 Task: Check the sale-to-list ratio of 3 bathrooms in the last 3 years.
Action: Mouse moved to (742, 214)
Screenshot: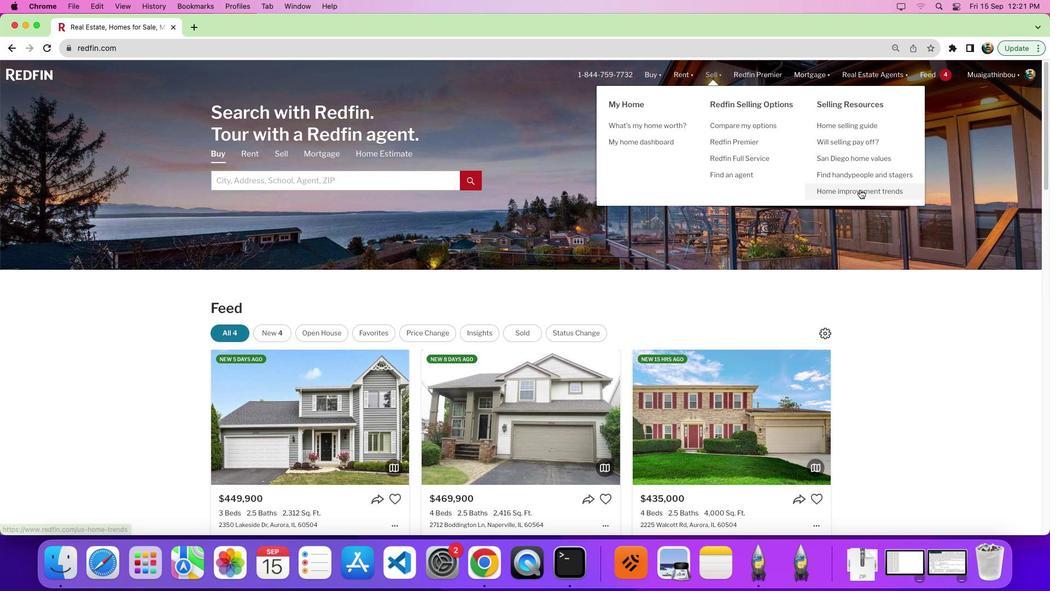 
Action: Mouse pressed left at (742, 214)
Screenshot: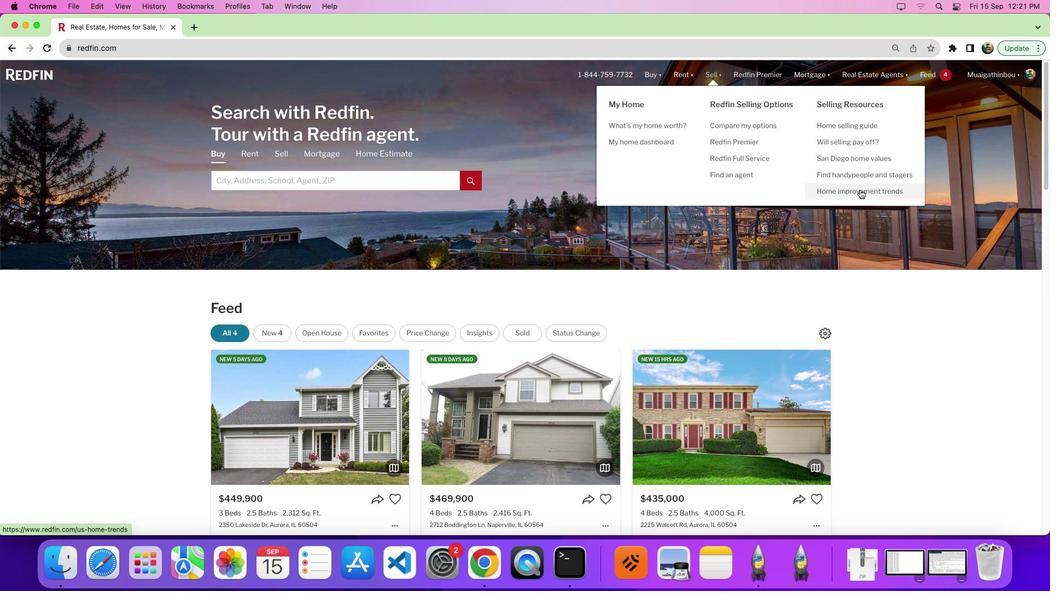 
Action: Mouse moved to (328, 231)
Screenshot: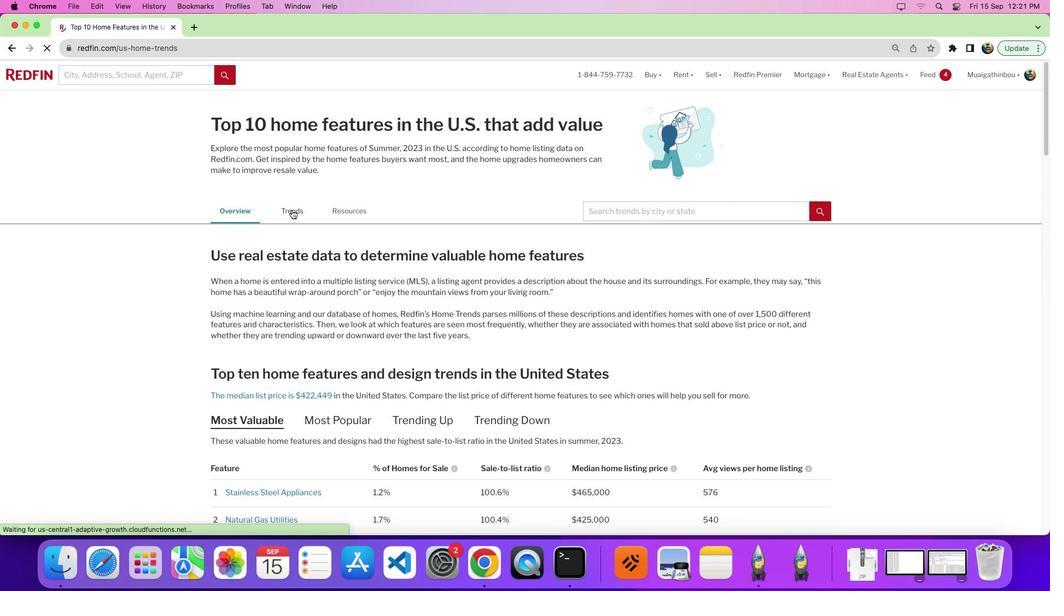 
Action: Mouse pressed left at (328, 231)
Screenshot: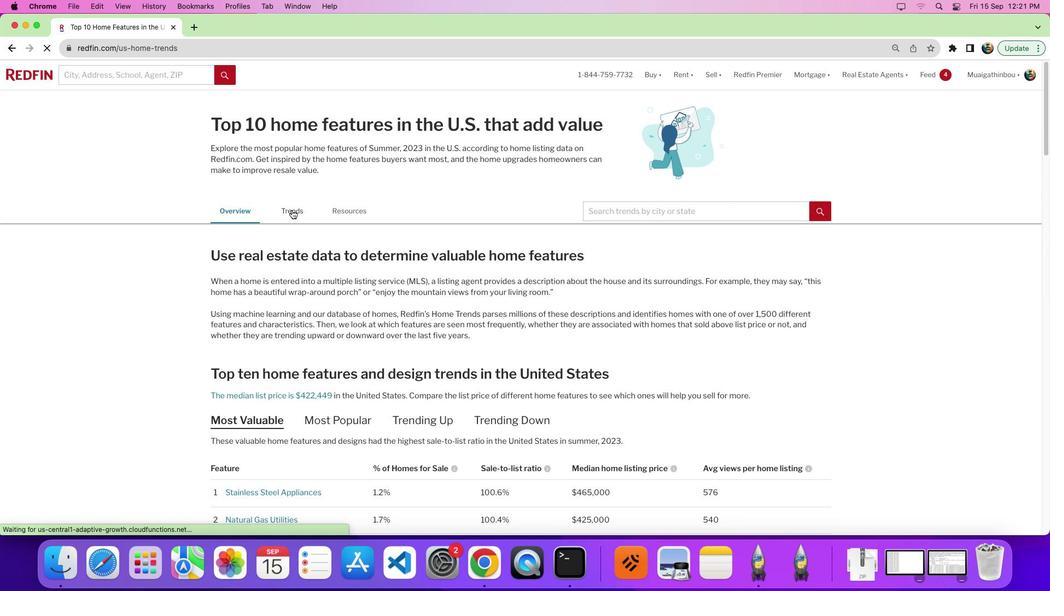 
Action: Mouse pressed left at (328, 231)
Screenshot: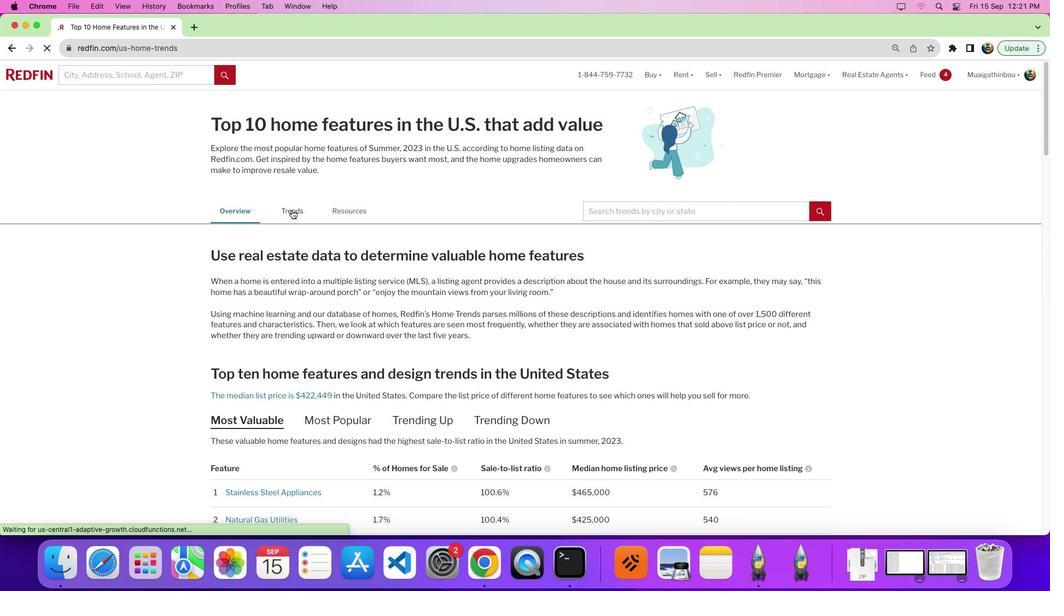 
Action: Mouse moved to (461, 281)
Screenshot: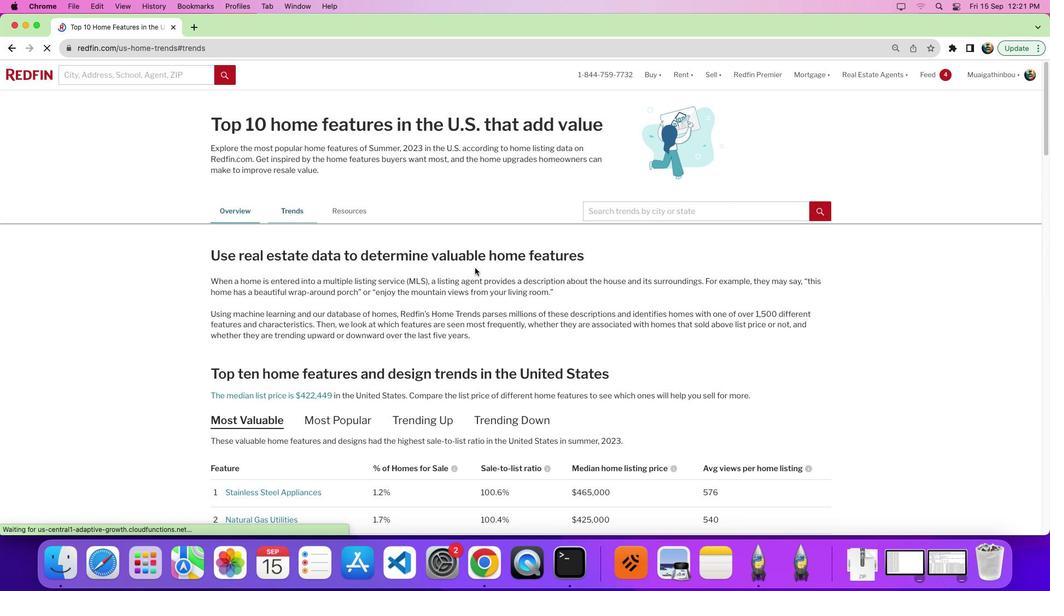 
Action: Mouse scrolled (461, 281) with delta (116, 48)
Screenshot: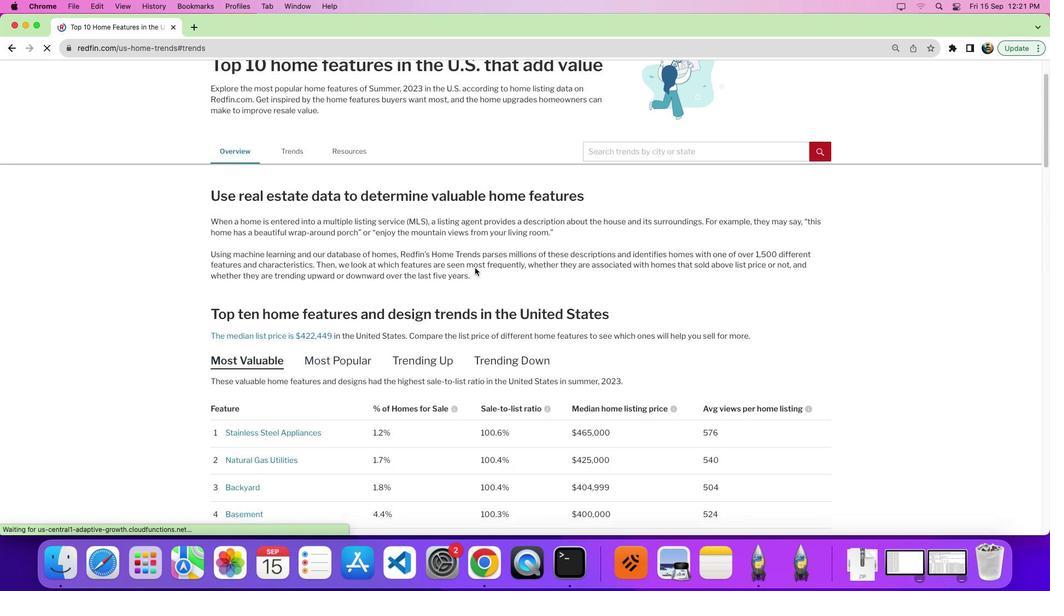 
Action: Mouse scrolled (461, 281) with delta (116, 48)
Screenshot: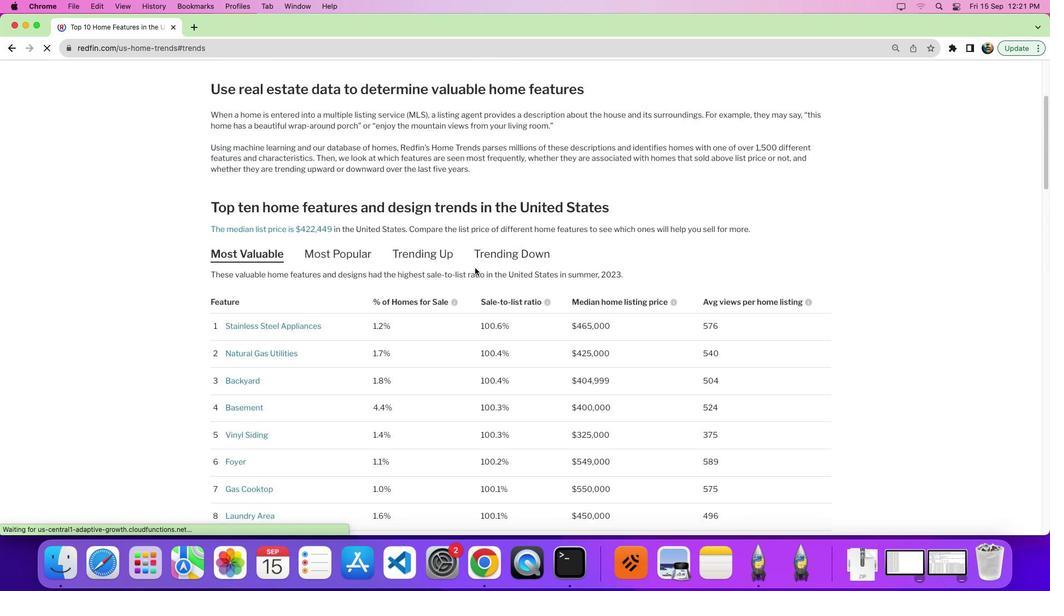 
Action: Mouse scrolled (461, 281) with delta (116, 45)
Screenshot: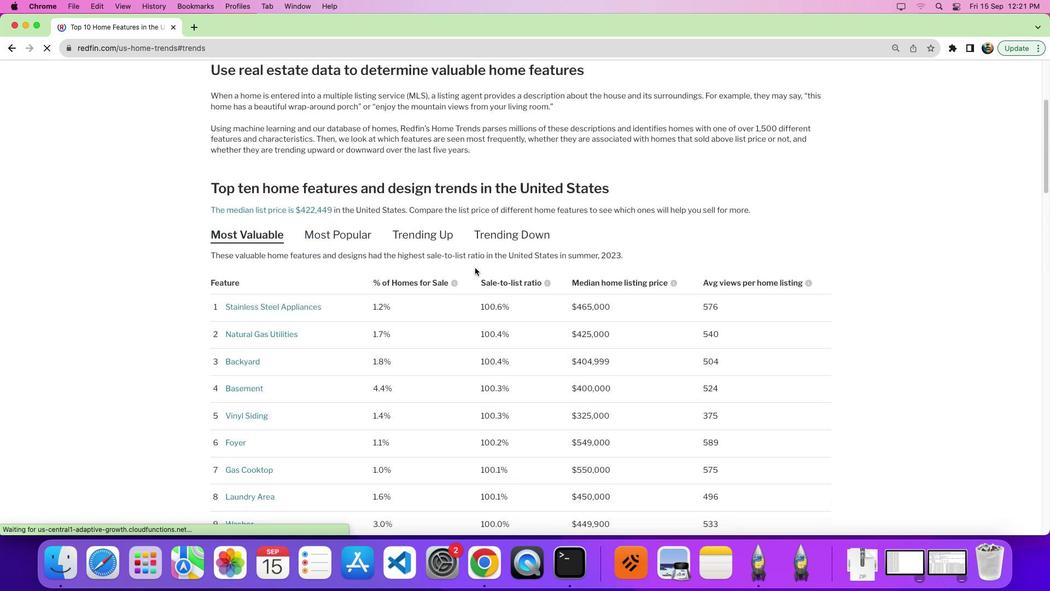 
Action: Mouse scrolled (461, 281) with delta (116, 48)
Screenshot: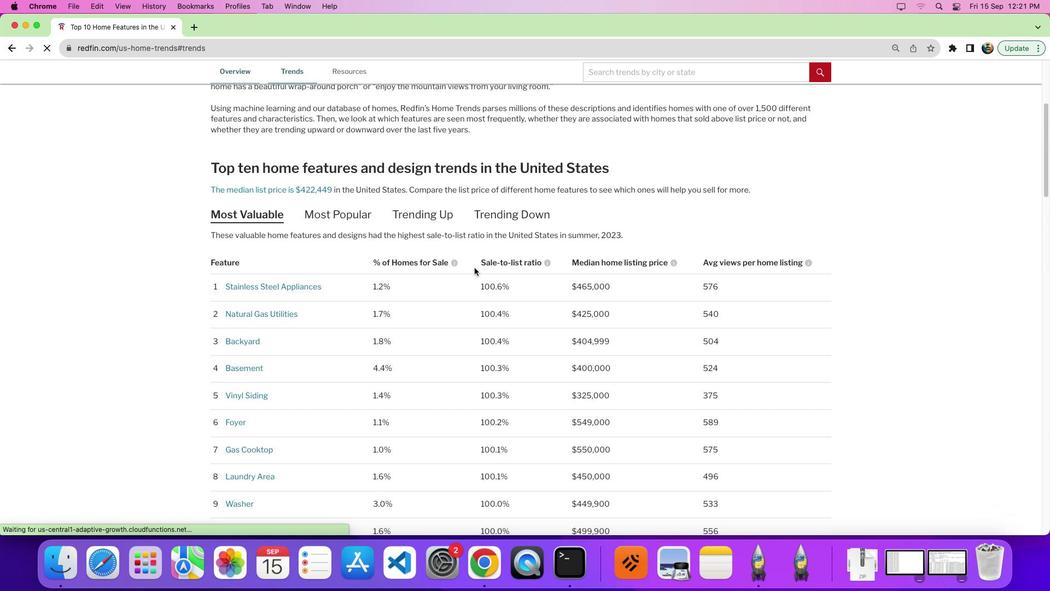 
Action: Mouse scrolled (461, 281) with delta (116, 48)
Screenshot: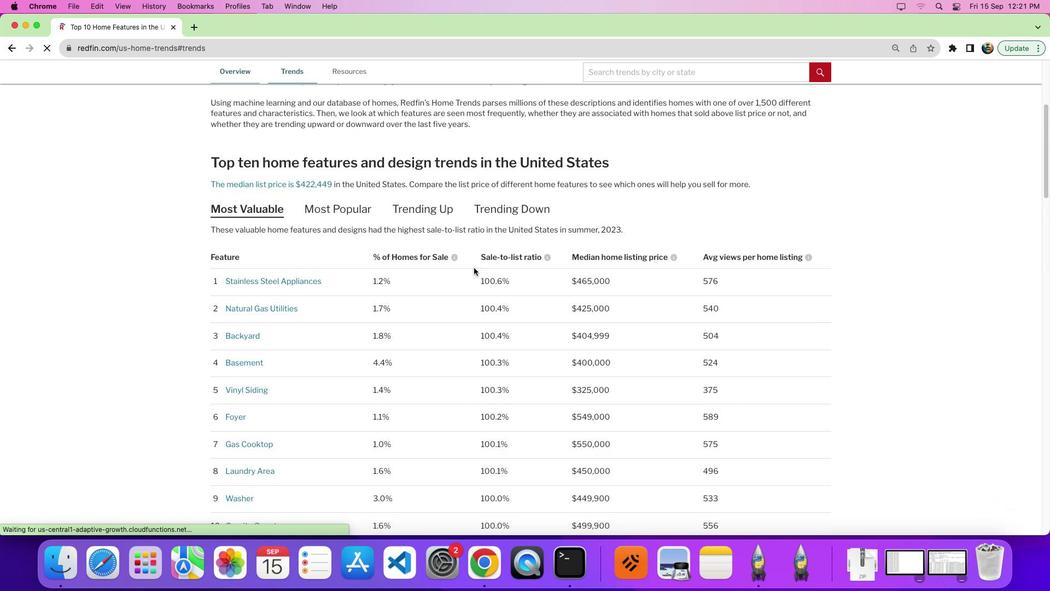 
Action: Mouse moved to (397, 274)
Screenshot: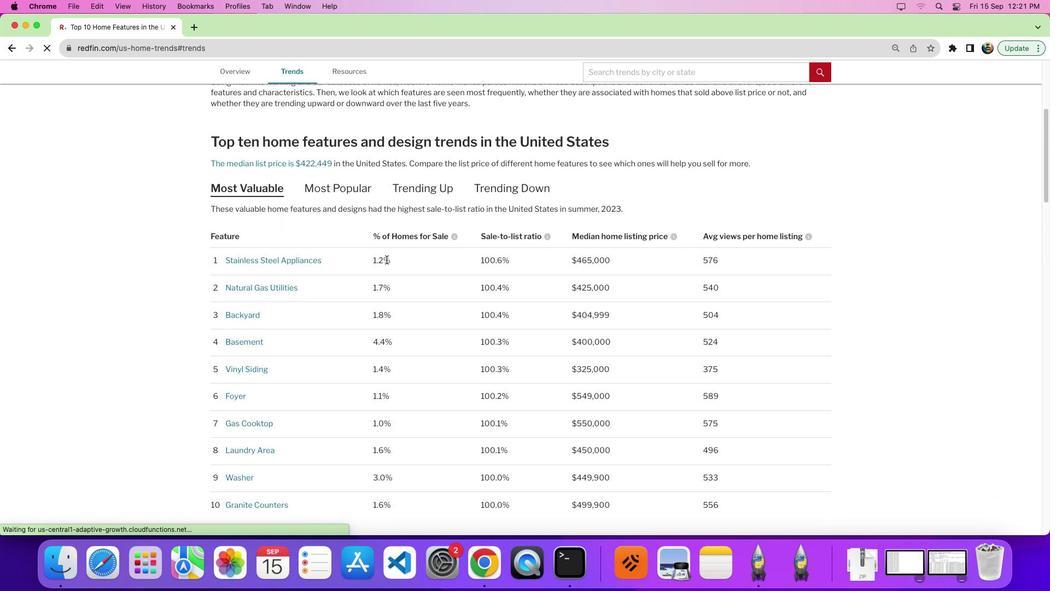 
Action: Mouse scrolled (397, 274) with delta (116, 48)
Screenshot: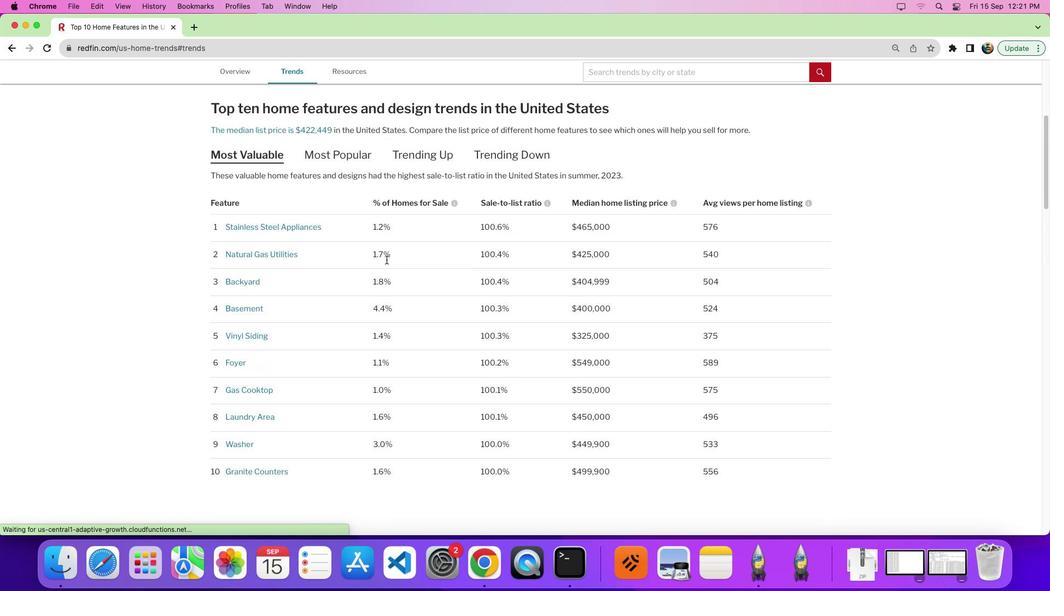 
Action: Mouse scrolled (397, 274) with delta (116, 48)
Screenshot: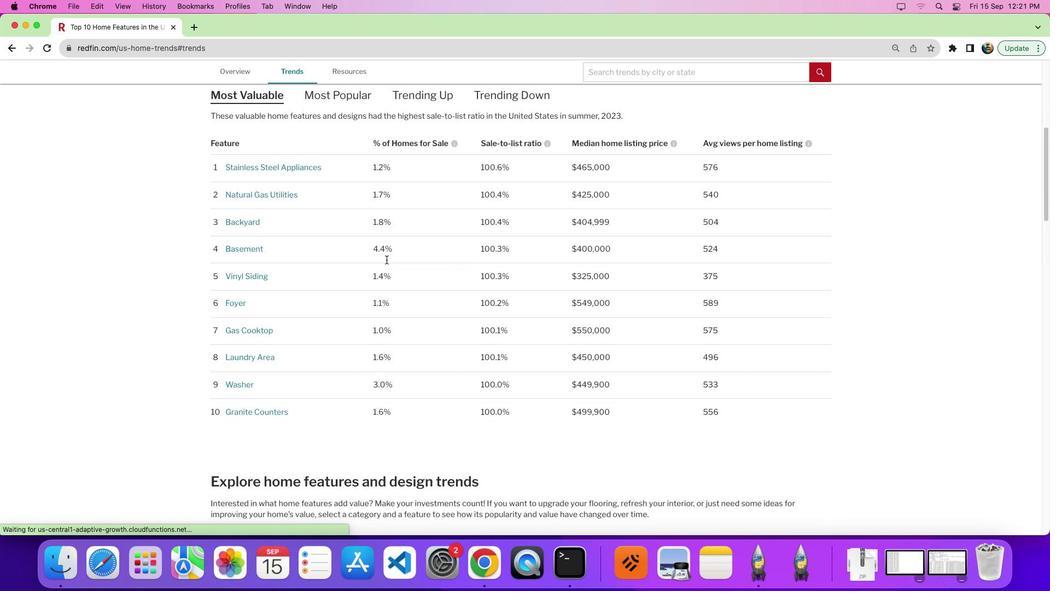 
Action: Mouse scrolled (397, 274) with delta (116, 46)
Screenshot: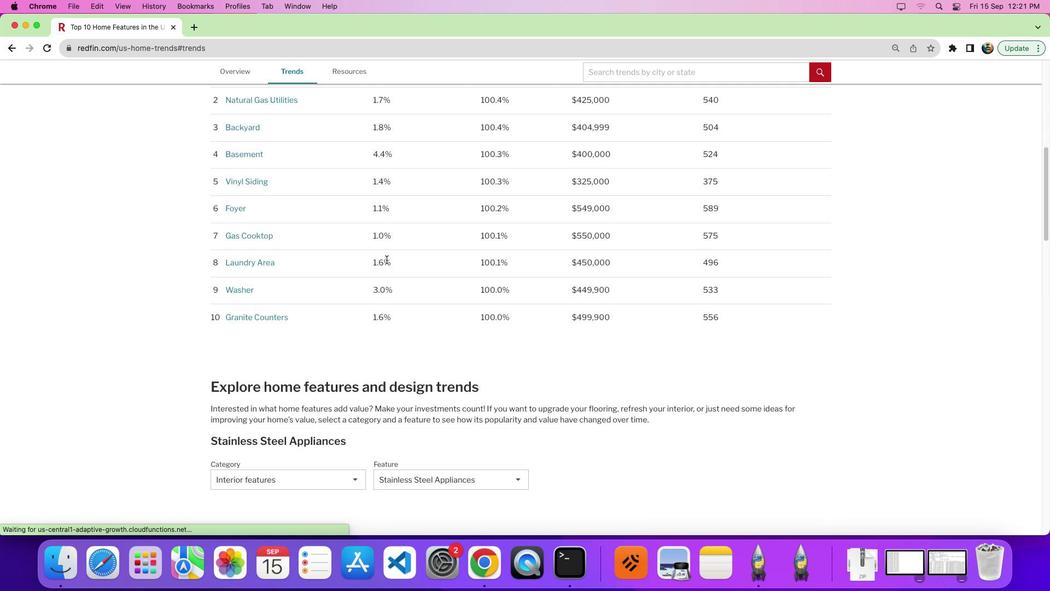 
Action: Mouse moved to (389, 299)
Screenshot: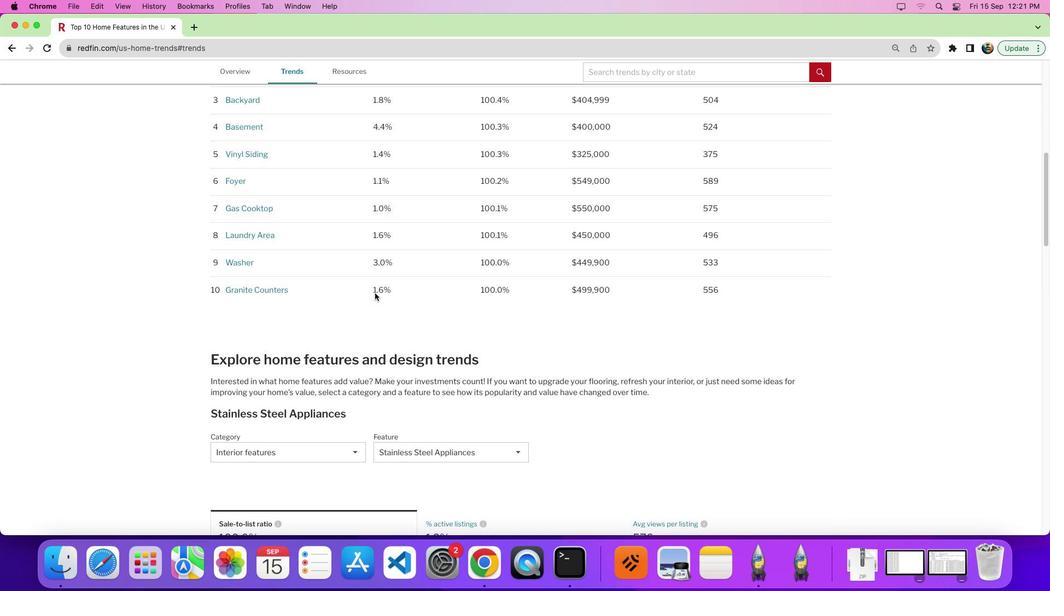 
Action: Mouse scrolled (389, 299) with delta (116, 48)
Screenshot: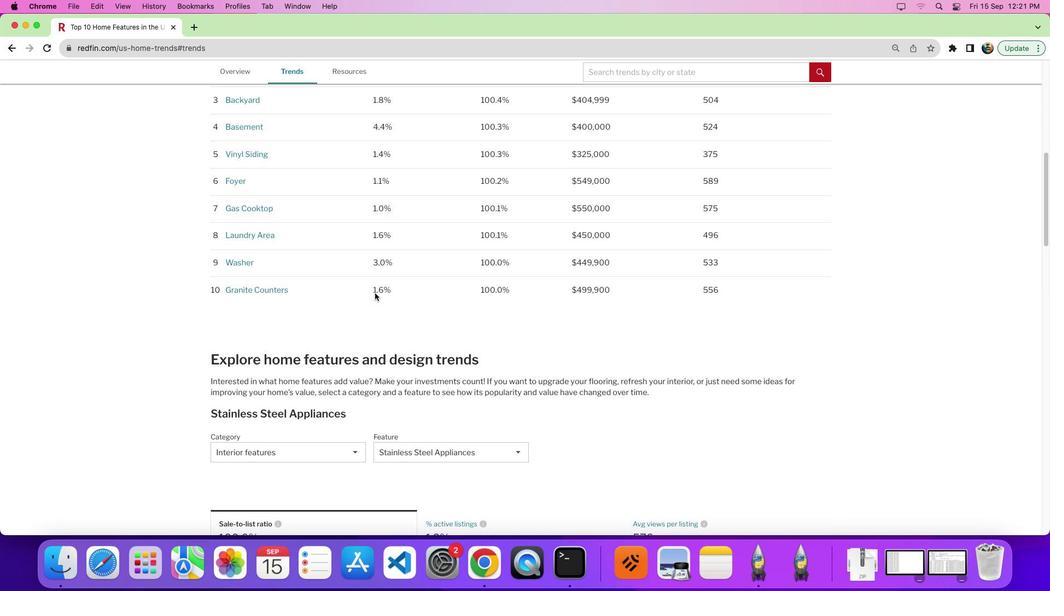 
Action: Mouse moved to (389, 303)
Screenshot: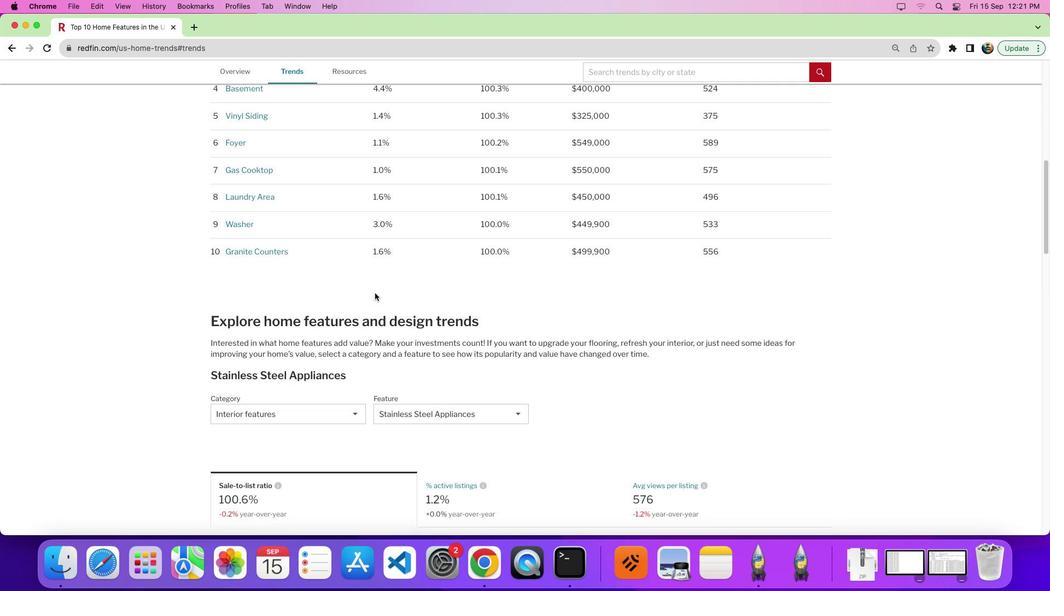 
Action: Mouse scrolled (389, 303) with delta (116, 48)
Screenshot: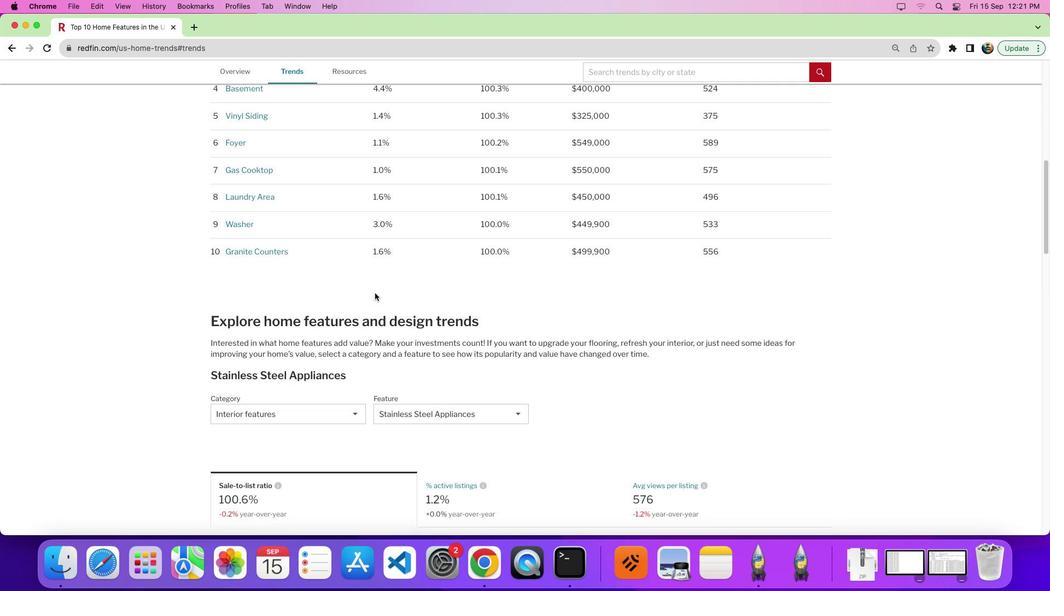 
Action: Mouse scrolled (389, 303) with delta (116, 47)
Screenshot: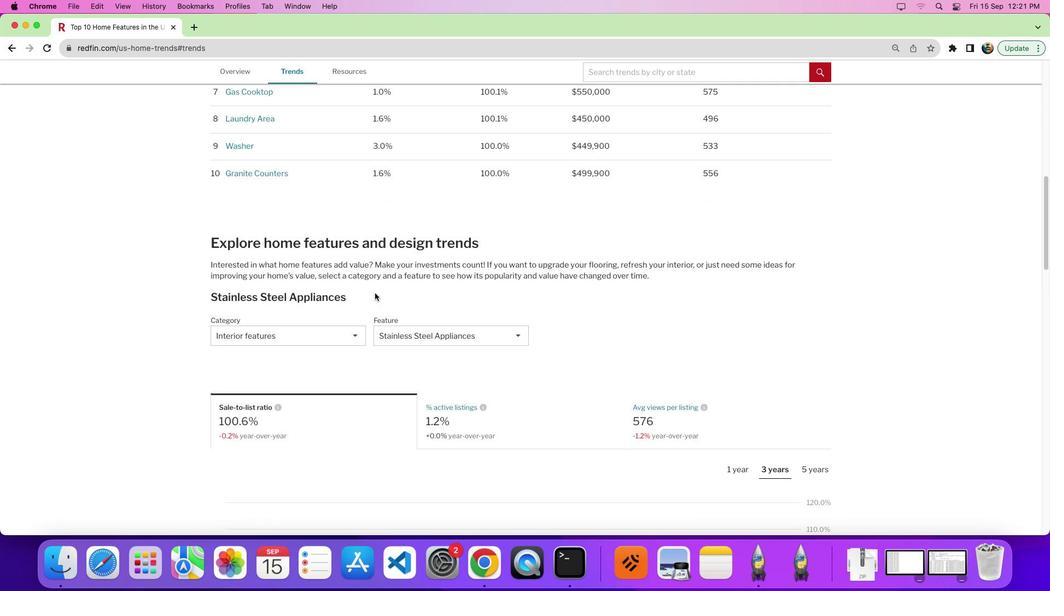 
Action: Mouse moved to (358, 326)
Screenshot: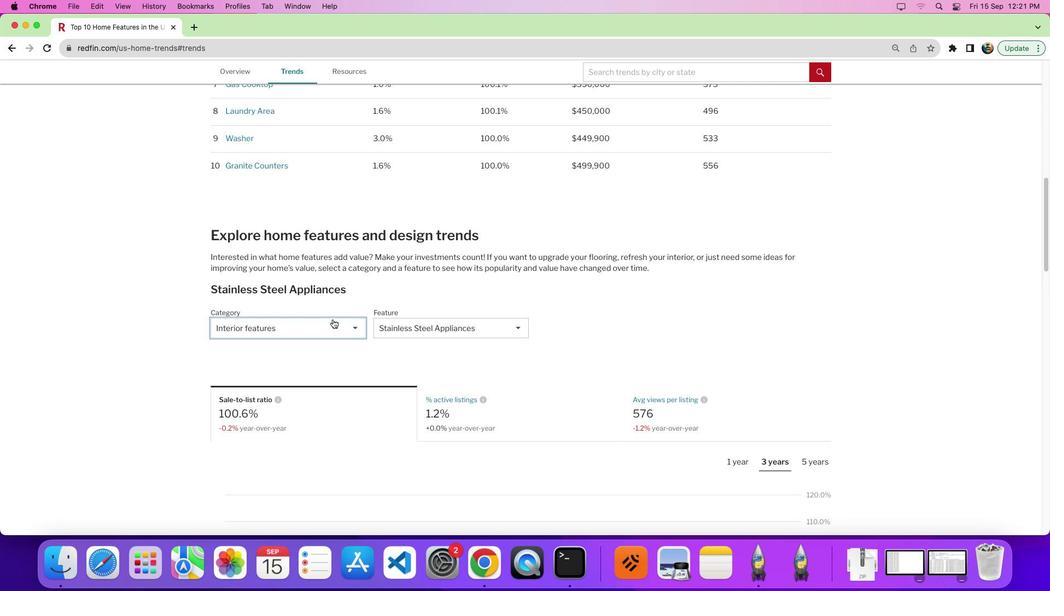 
Action: Mouse pressed left at (358, 326)
Screenshot: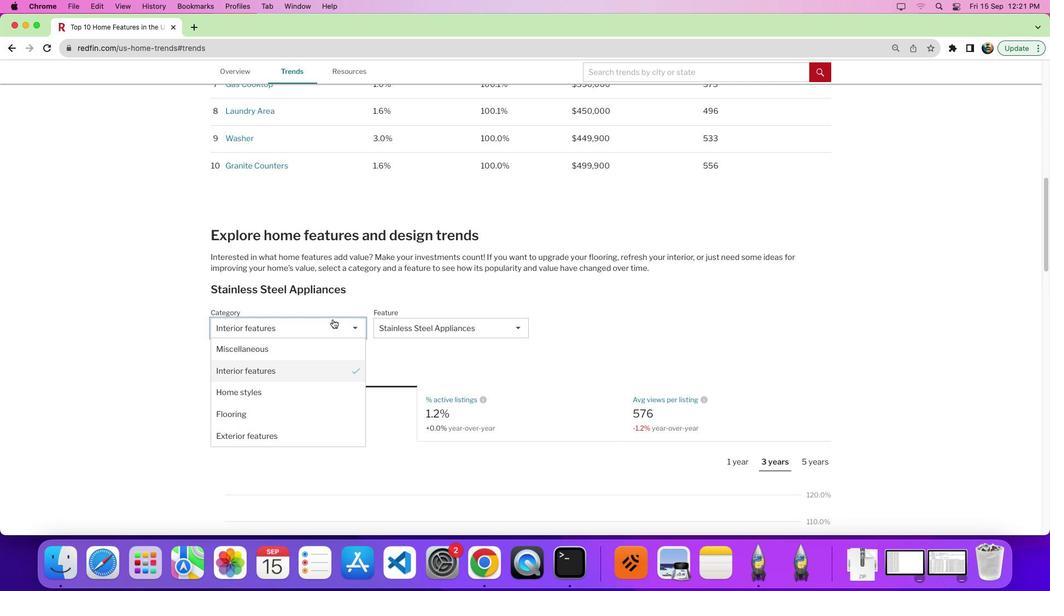 
Action: Mouse moved to (349, 368)
Screenshot: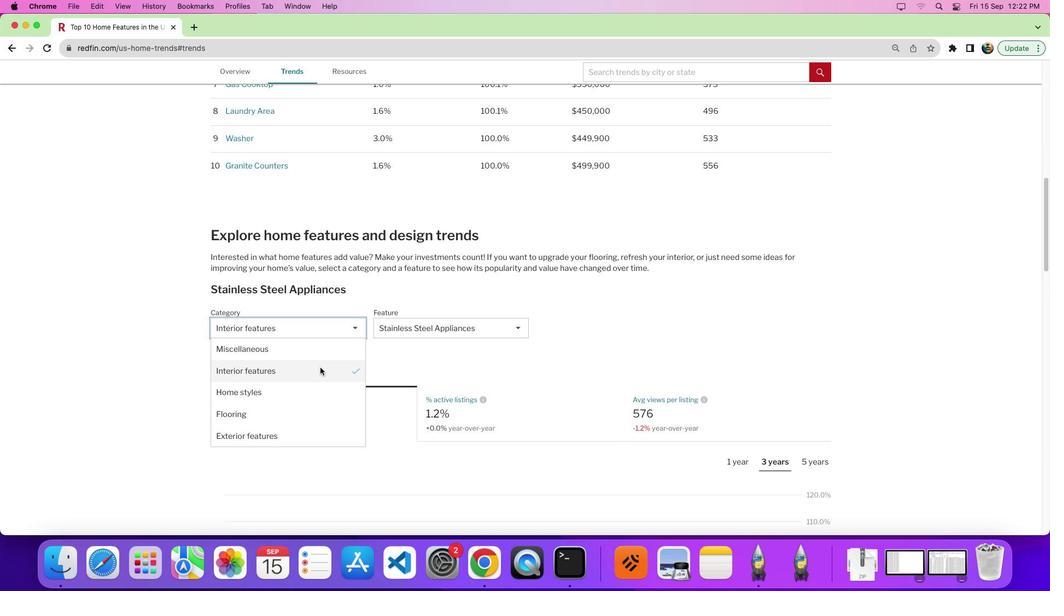 
Action: Mouse pressed left at (349, 368)
Screenshot: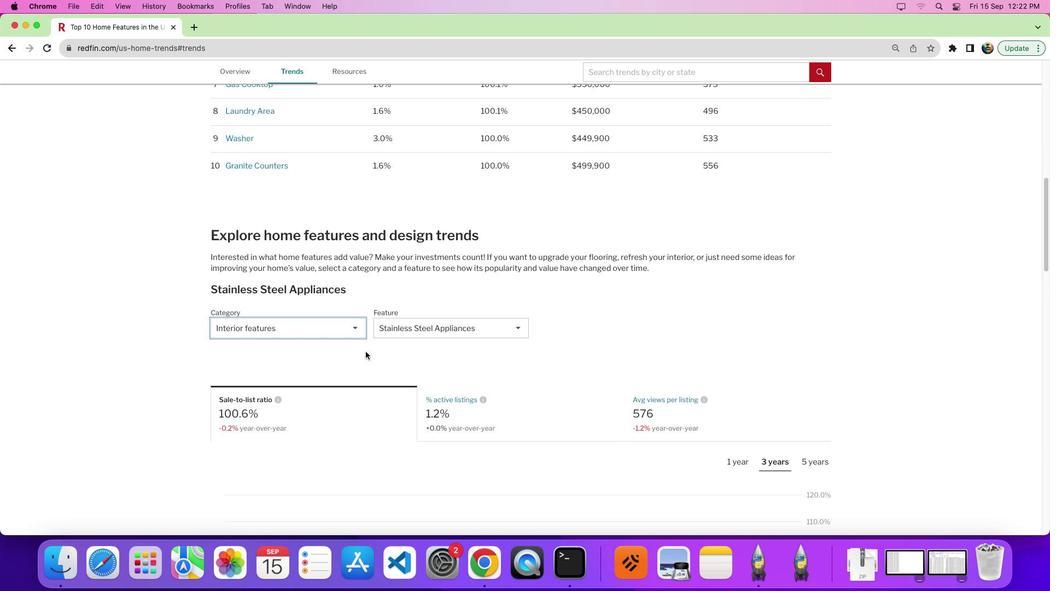 
Action: Mouse moved to (435, 326)
Screenshot: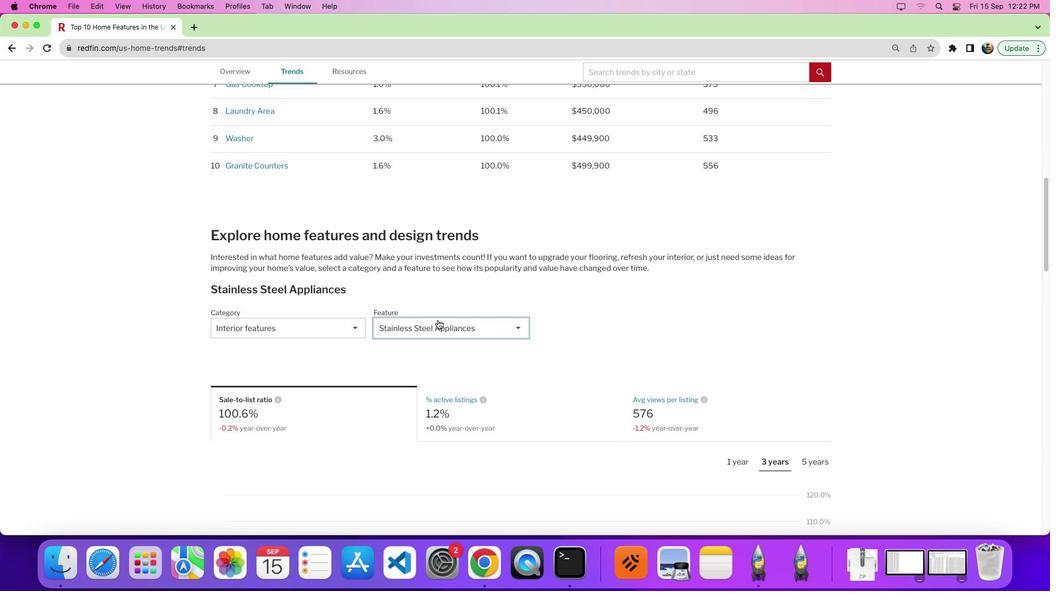 
Action: Mouse pressed left at (435, 326)
Screenshot: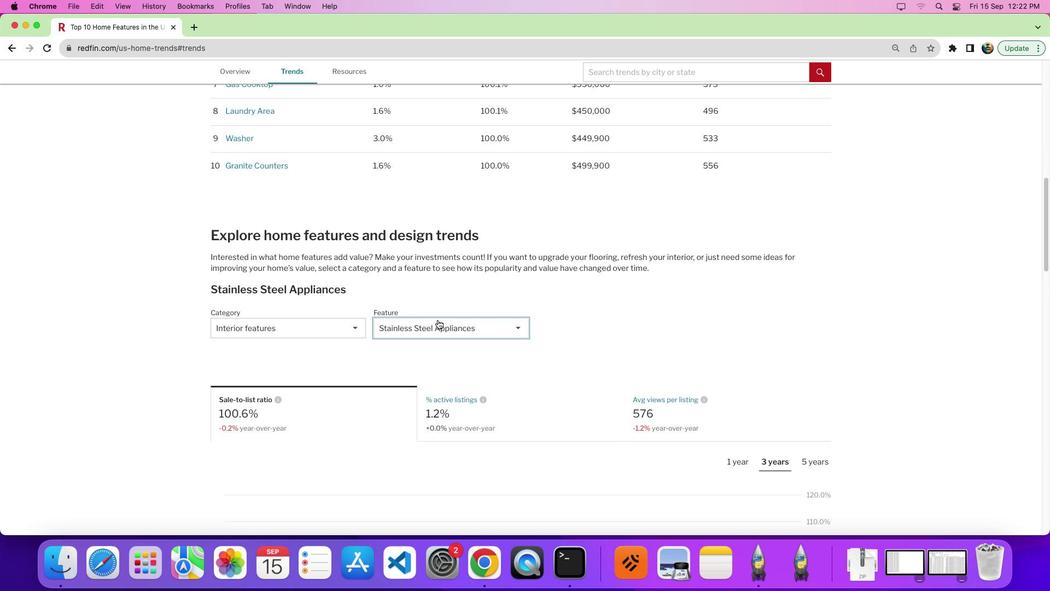 
Action: Mouse moved to (437, 377)
Screenshot: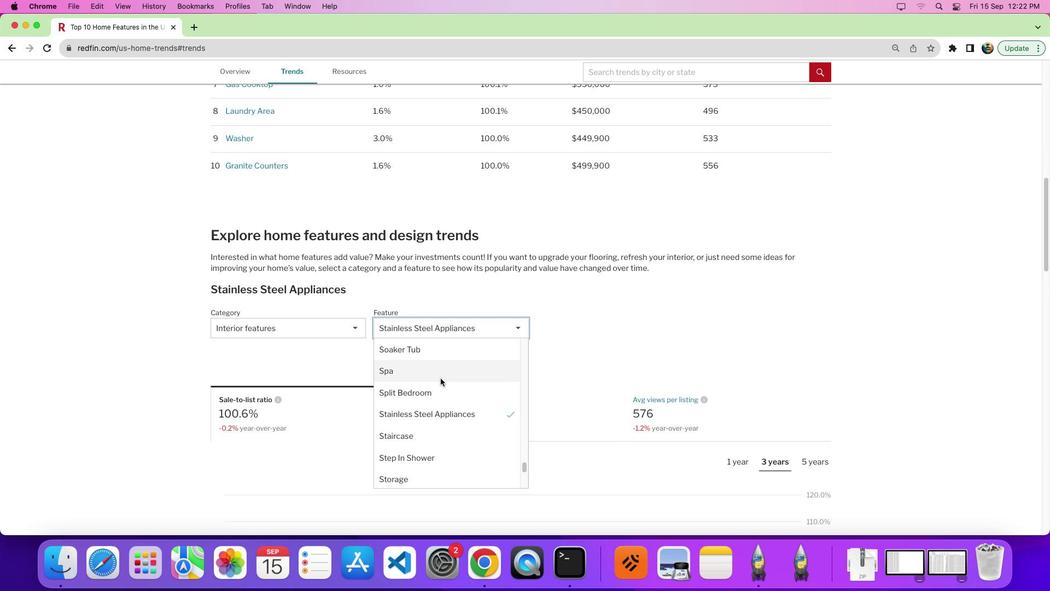 
Action: Mouse scrolled (437, 377) with delta (116, 49)
Screenshot: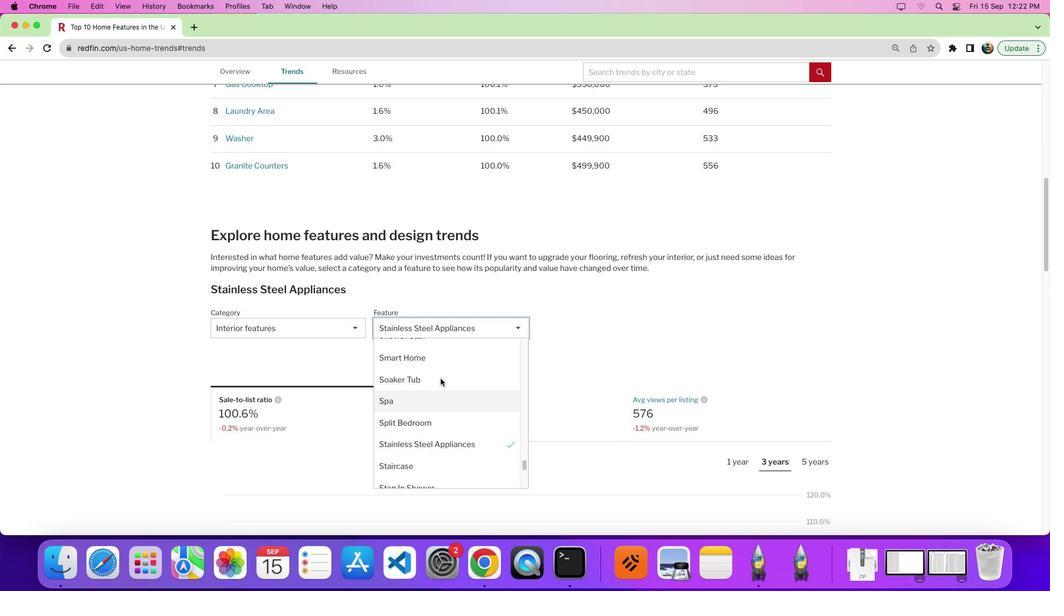 
Action: Mouse scrolled (437, 377) with delta (116, 49)
Screenshot: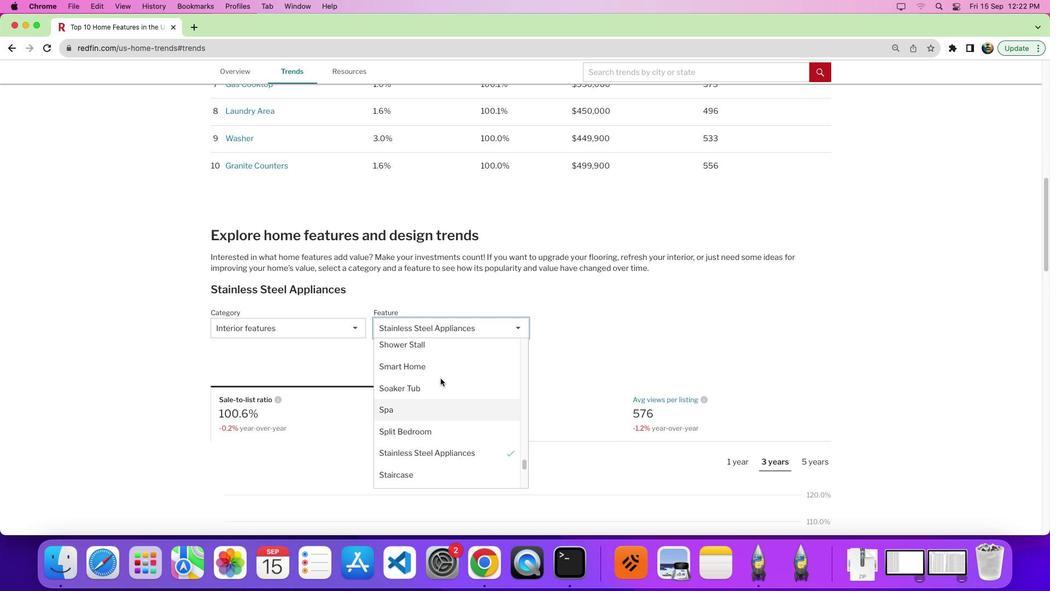 
Action: Mouse scrolled (437, 377) with delta (116, 48)
Screenshot: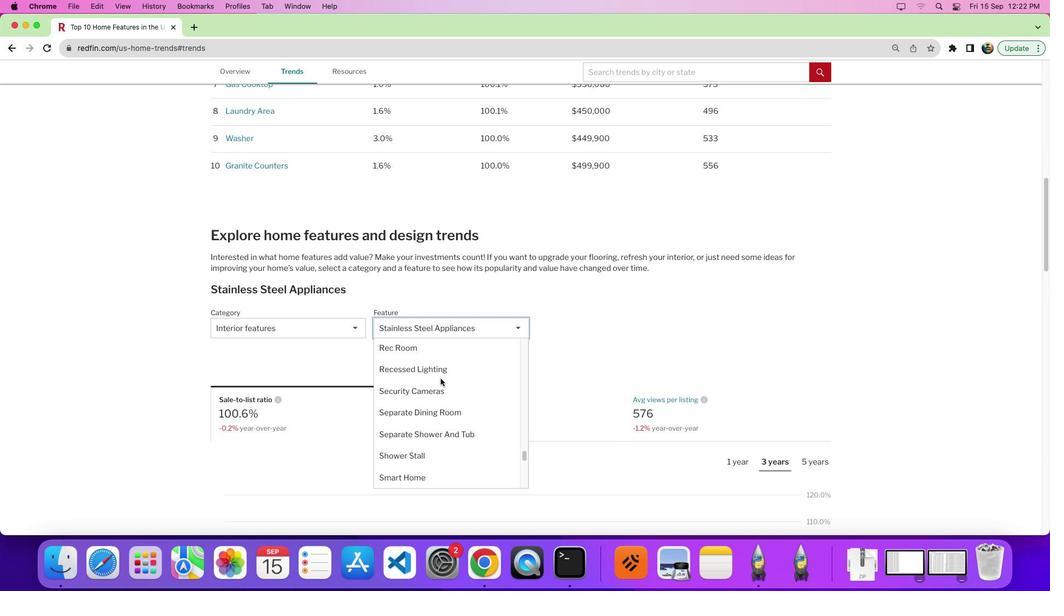 
Action: Mouse scrolled (437, 377) with delta (116, 50)
Screenshot: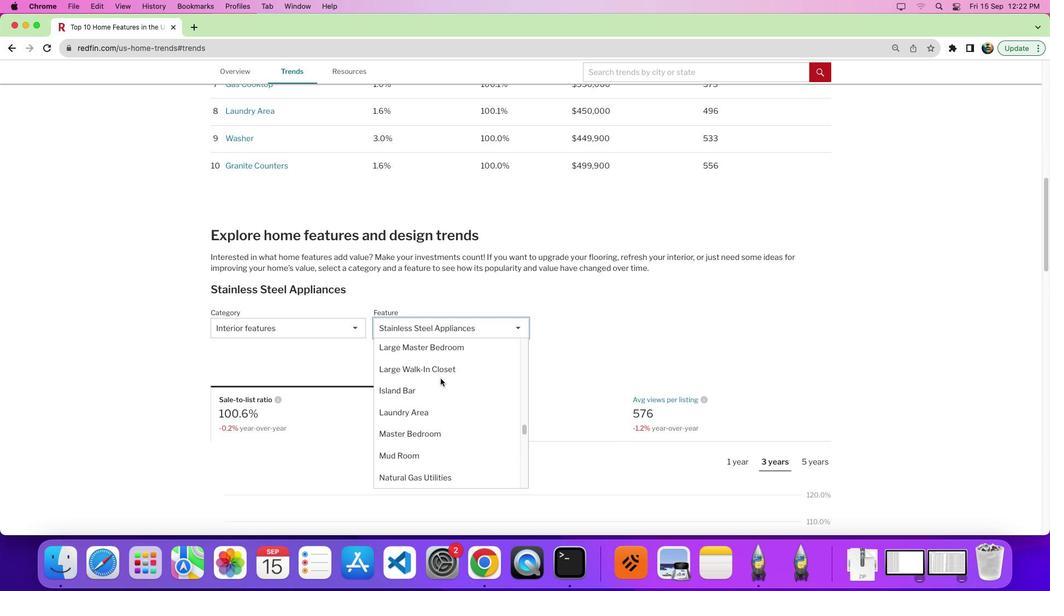 
Action: Mouse scrolled (437, 377) with delta (116, 51)
Screenshot: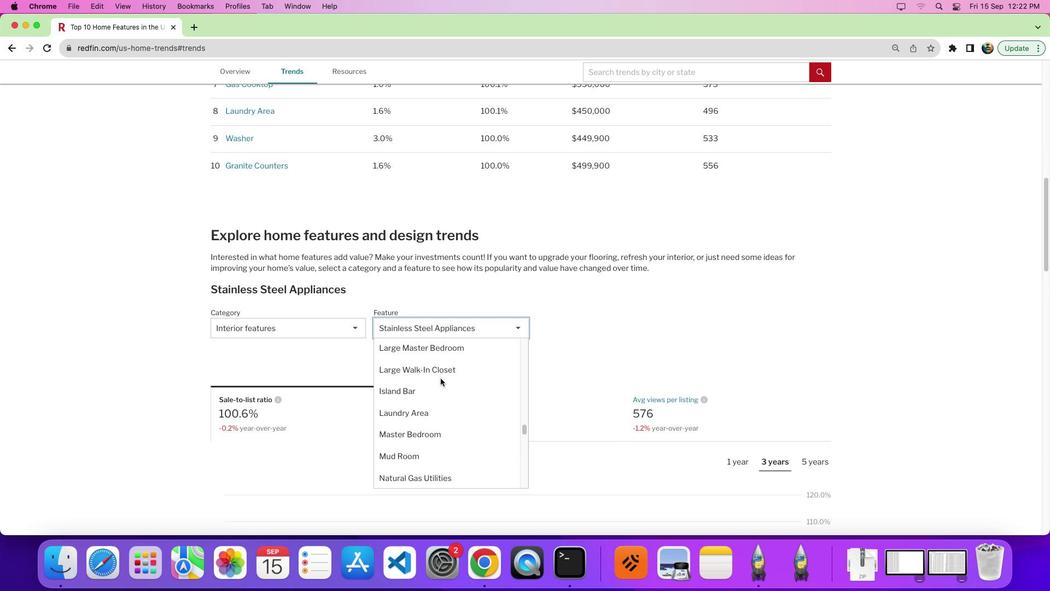 
Action: Mouse scrolled (437, 377) with delta (116, 55)
Screenshot: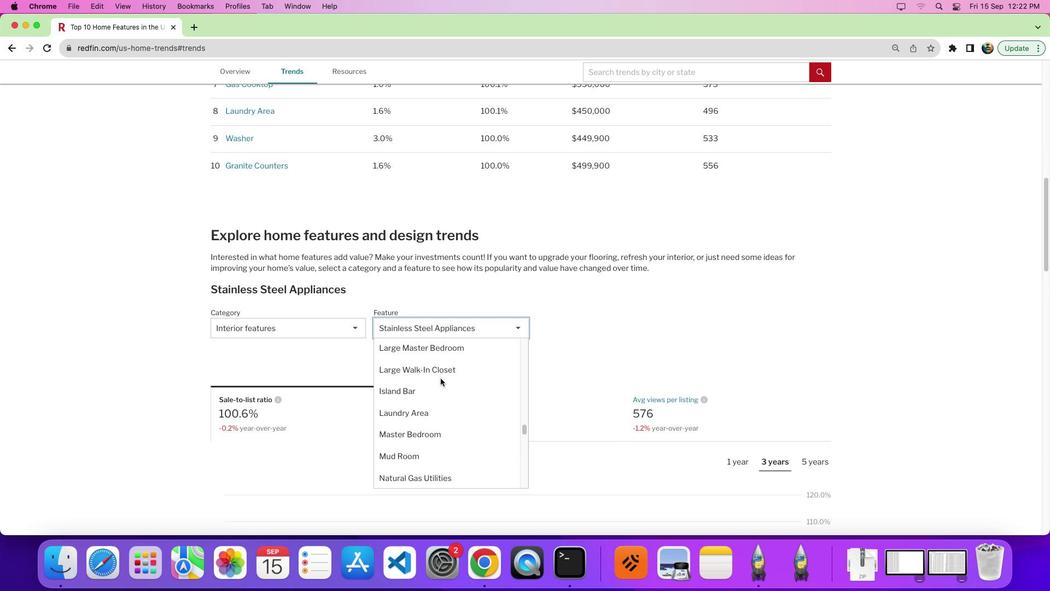 
Action: Mouse moved to (437, 377)
Screenshot: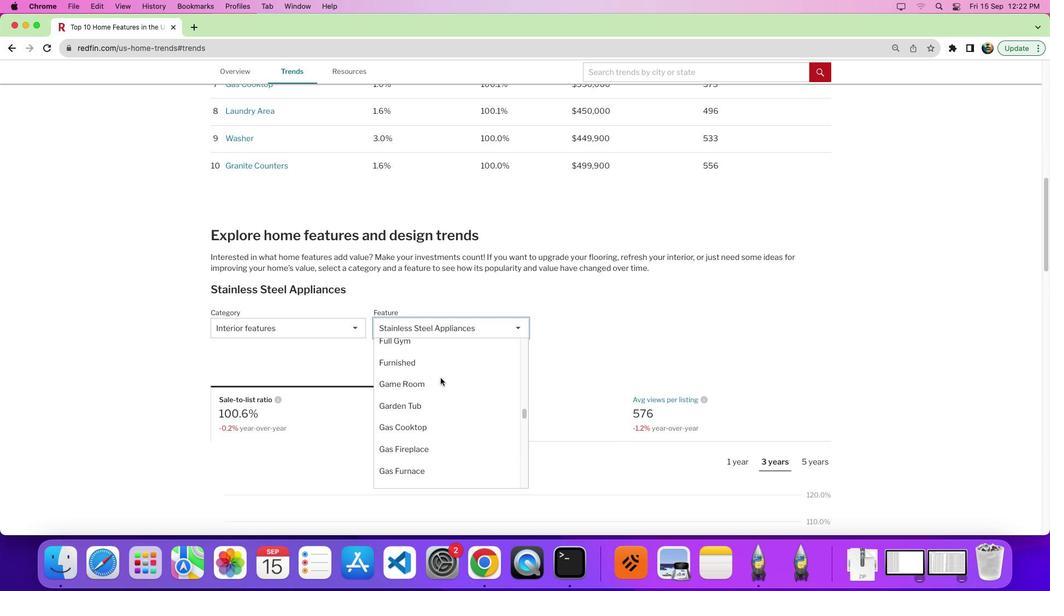 
Action: Mouse scrolled (437, 377) with delta (116, 49)
Screenshot: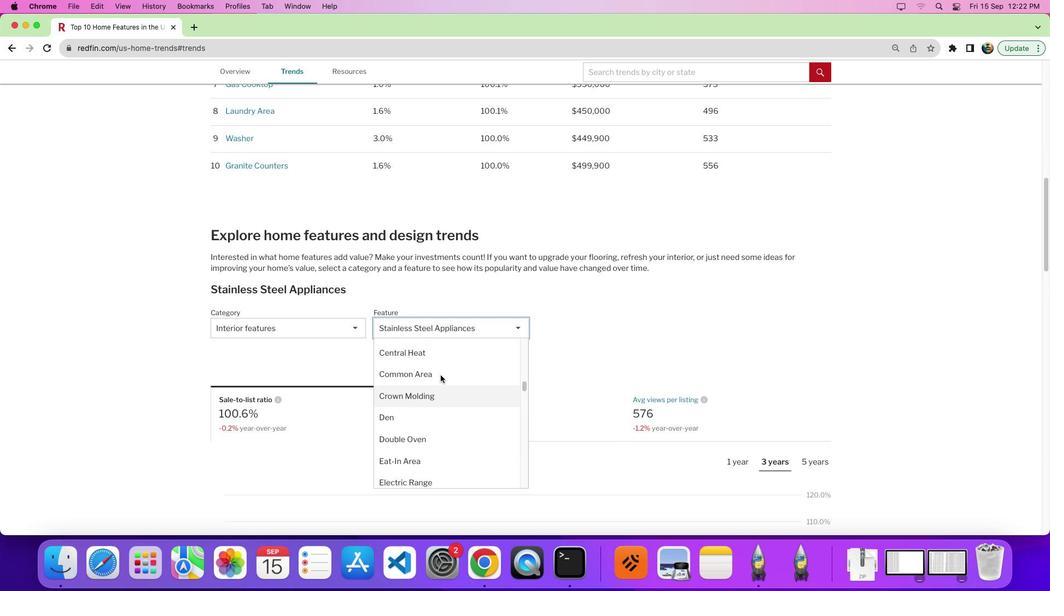 
Action: Mouse scrolled (437, 377) with delta (116, 50)
Screenshot: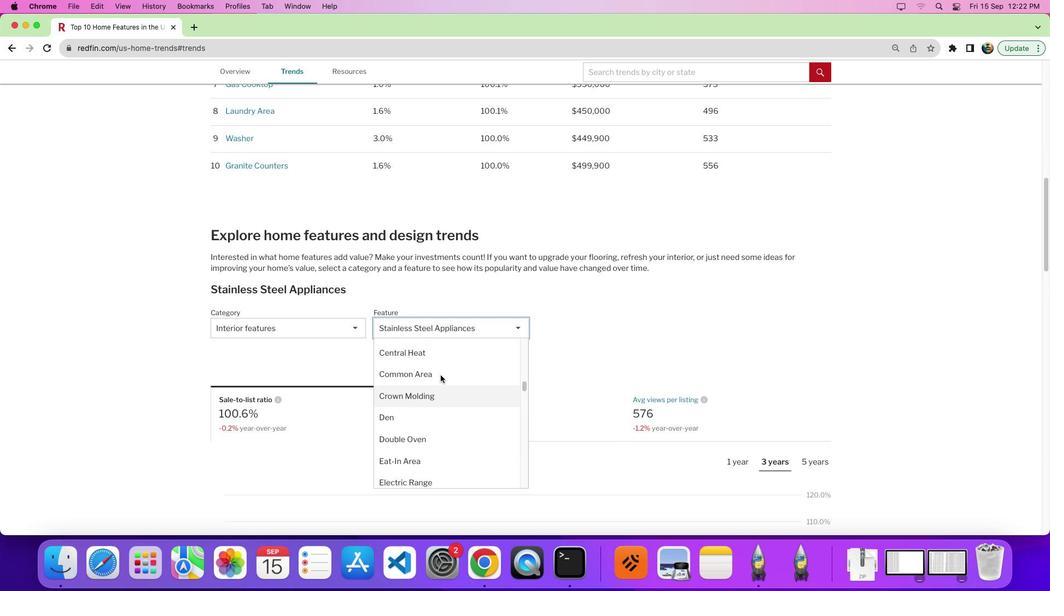 
Action: Mouse scrolled (437, 377) with delta (116, 53)
Screenshot: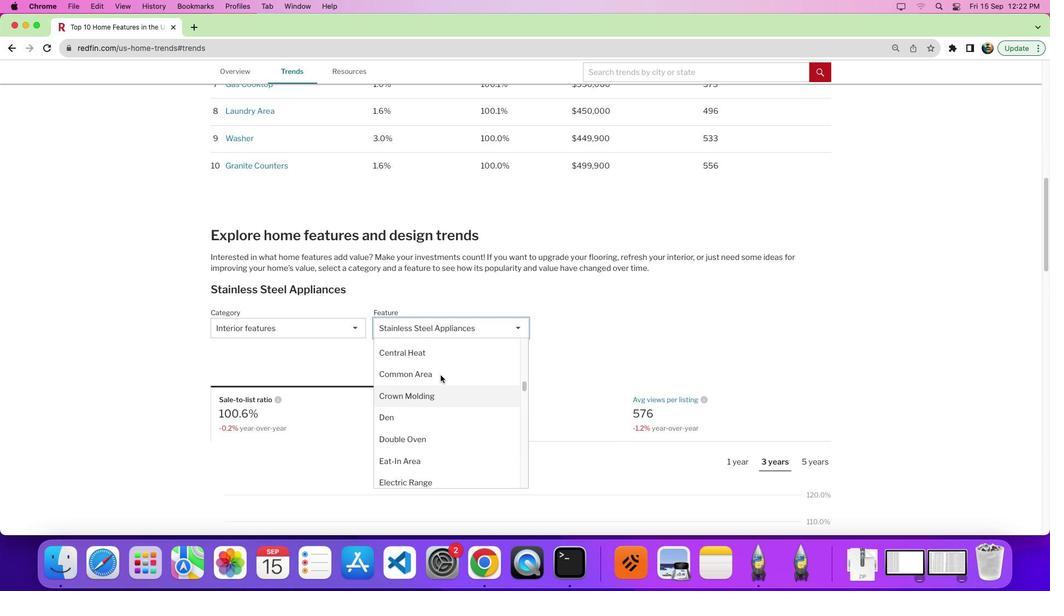 
Action: Mouse scrolled (437, 377) with delta (116, 55)
Screenshot: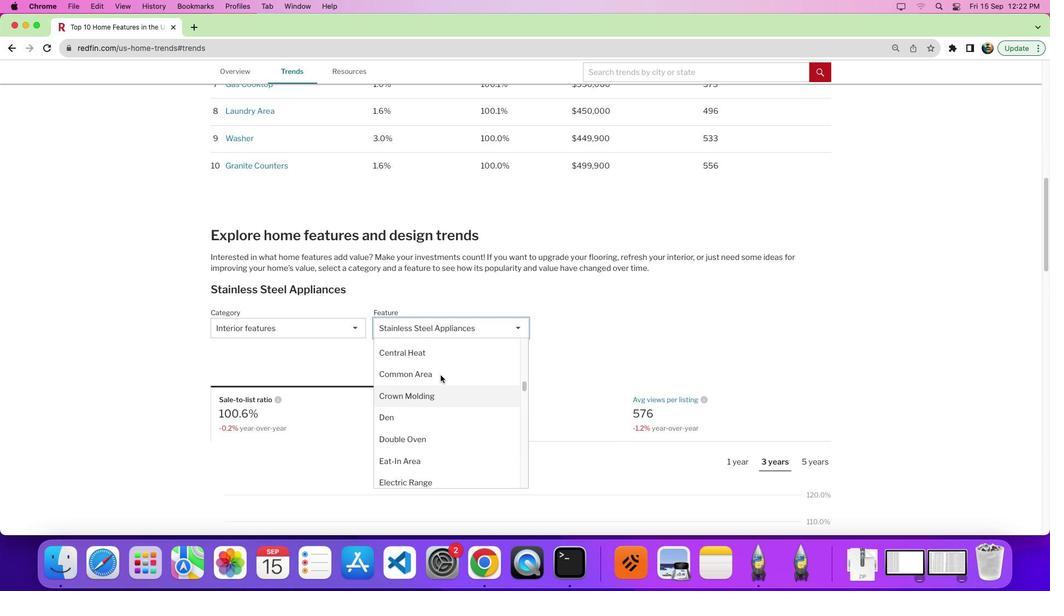 
Action: Mouse moved to (437, 374)
Screenshot: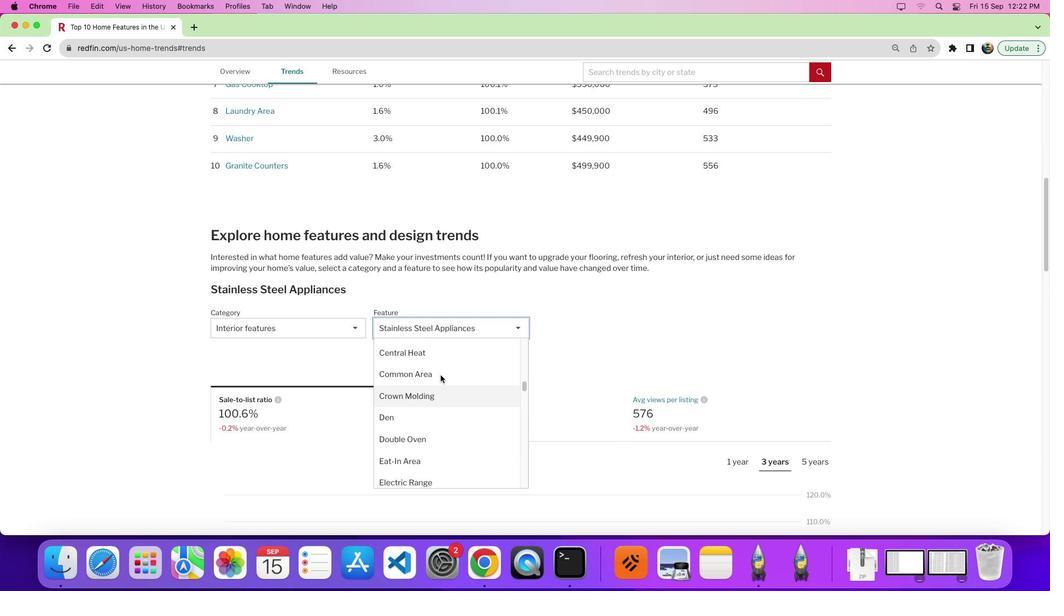 
Action: Mouse scrolled (437, 374) with delta (116, 49)
Screenshot: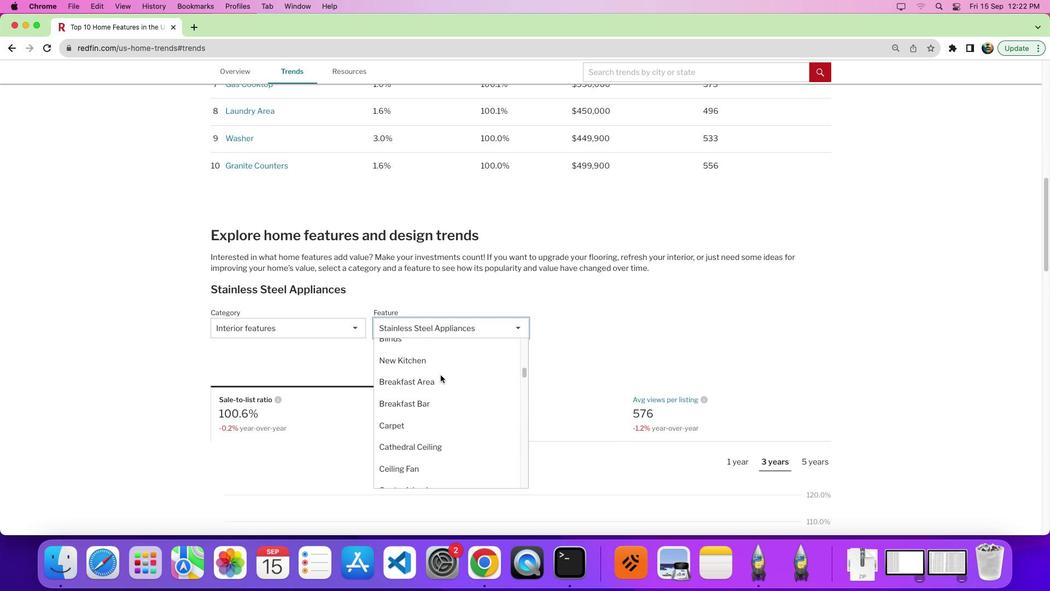 
Action: Mouse scrolled (437, 374) with delta (116, 49)
Screenshot: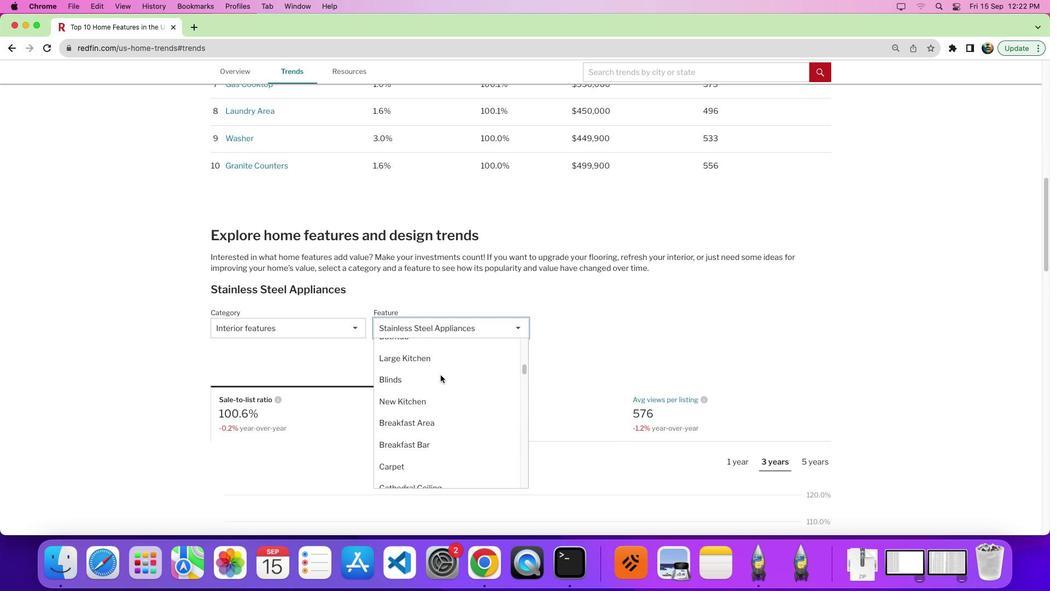 
Action: Mouse scrolled (437, 374) with delta (116, 53)
Screenshot: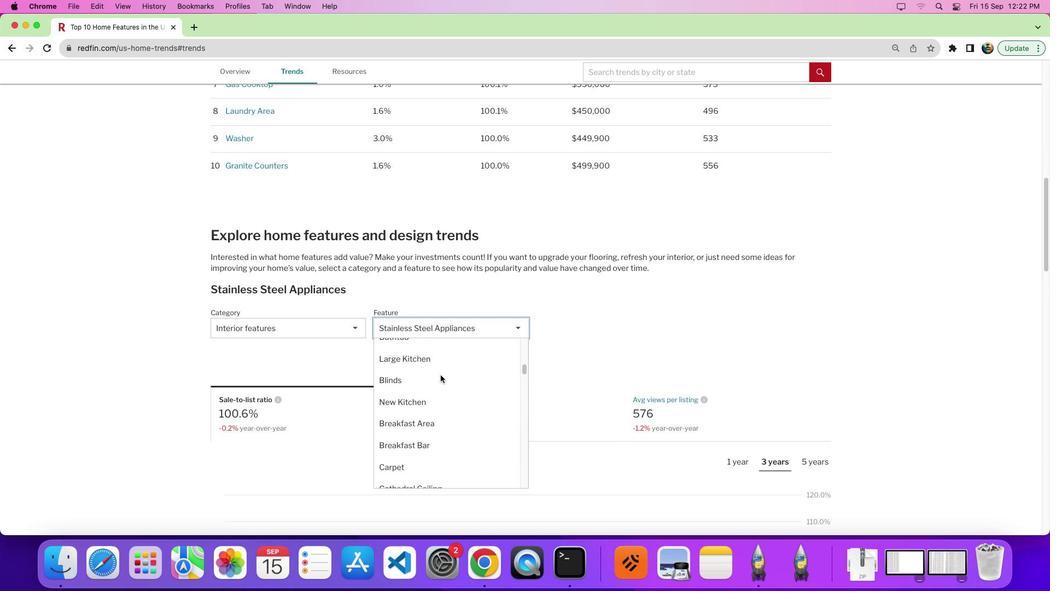 
Action: Mouse moved to (437, 373)
Screenshot: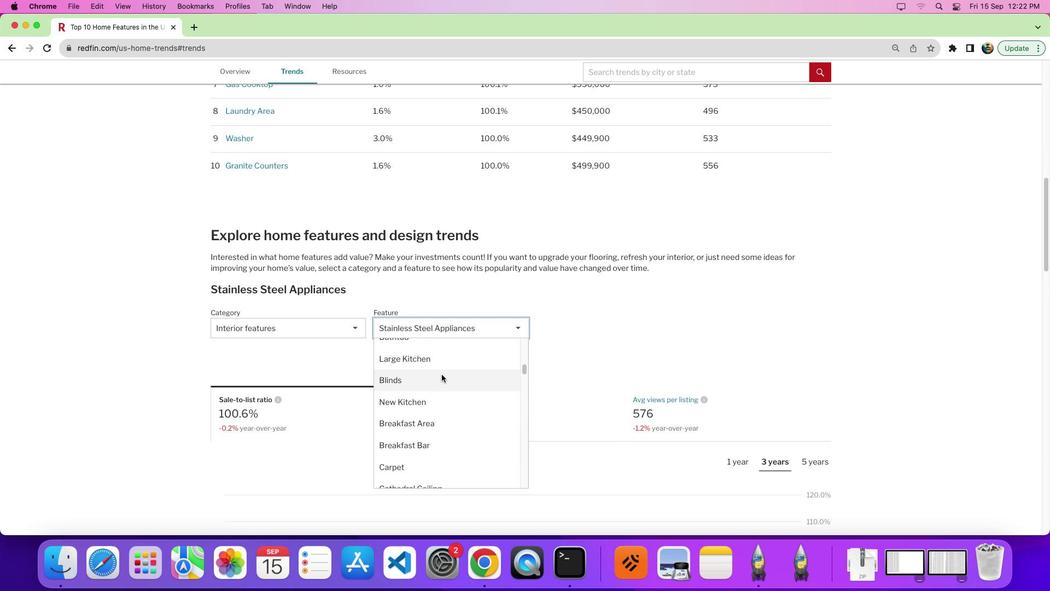 
Action: Mouse scrolled (437, 373) with delta (116, 49)
Screenshot: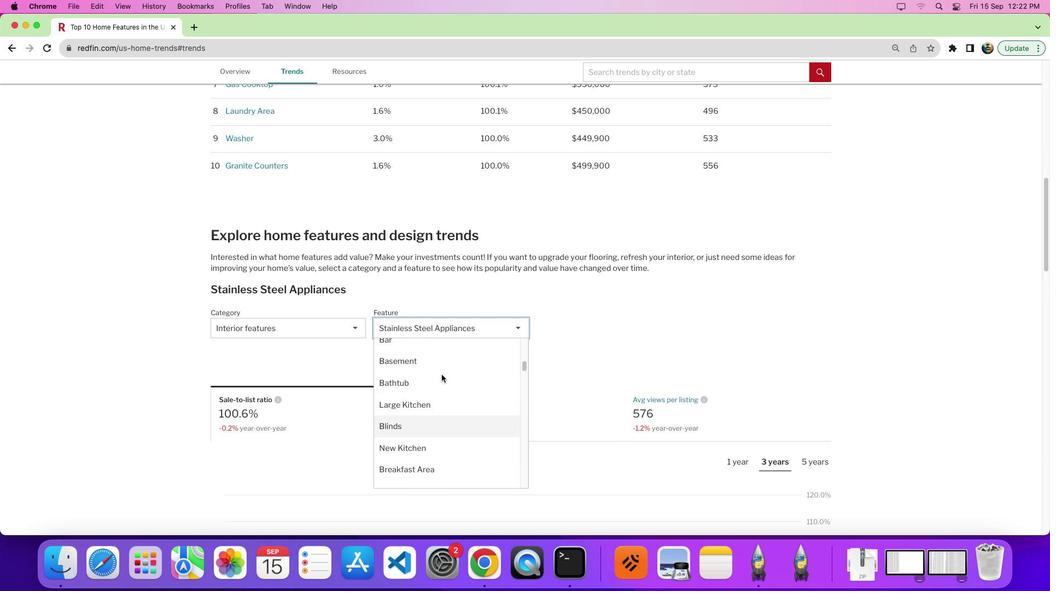 
Action: Mouse scrolled (437, 373) with delta (116, 49)
Screenshot: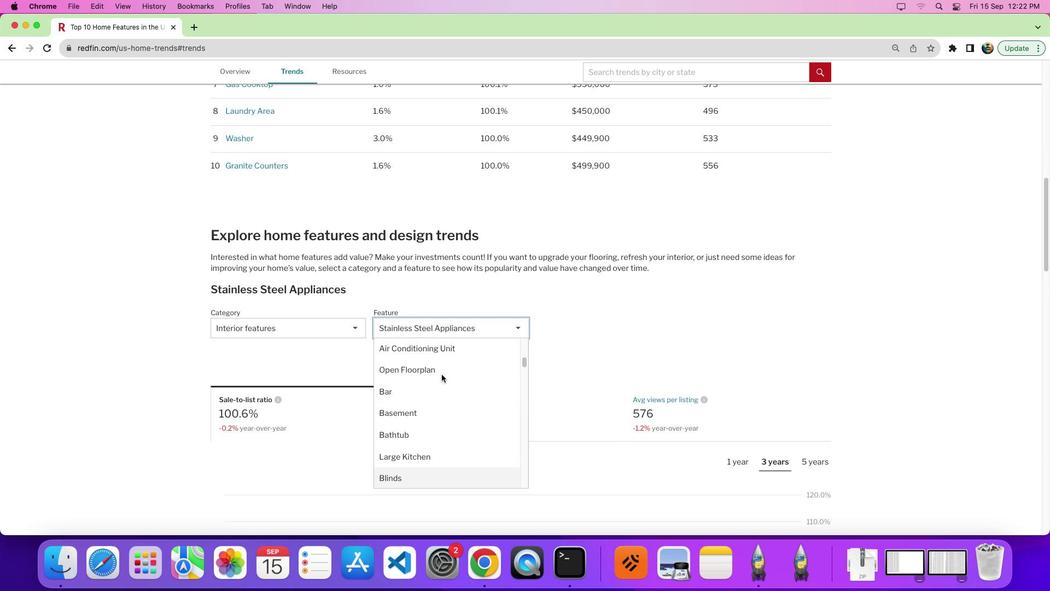 
Action: Mouse scrolled (437, 373) with delta (116, 51)
Screenshot: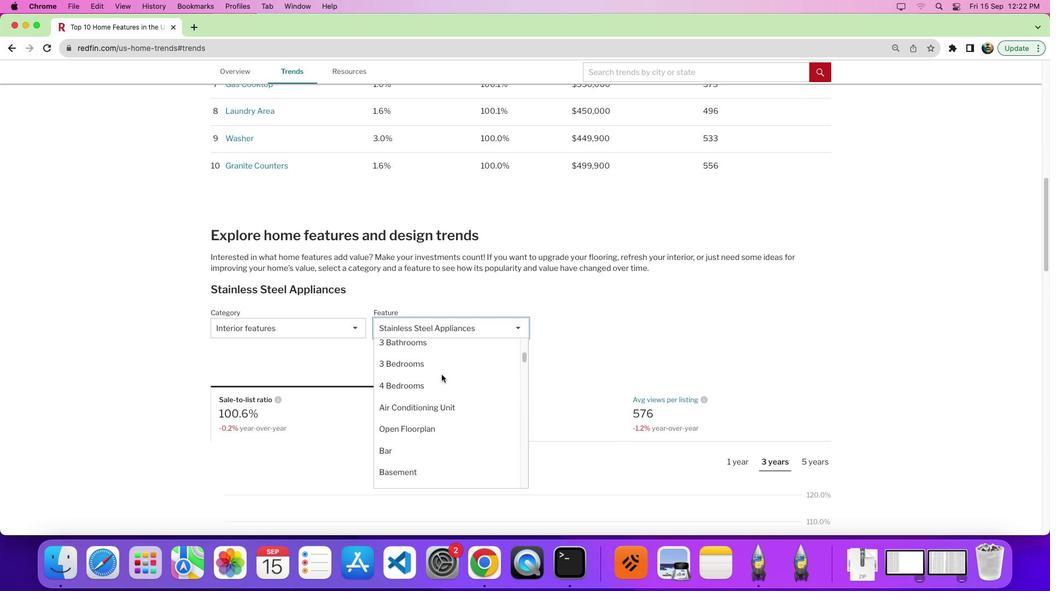 
Action: Mouse scrolled (437, 373) with delta (116, 49)
Screenshot: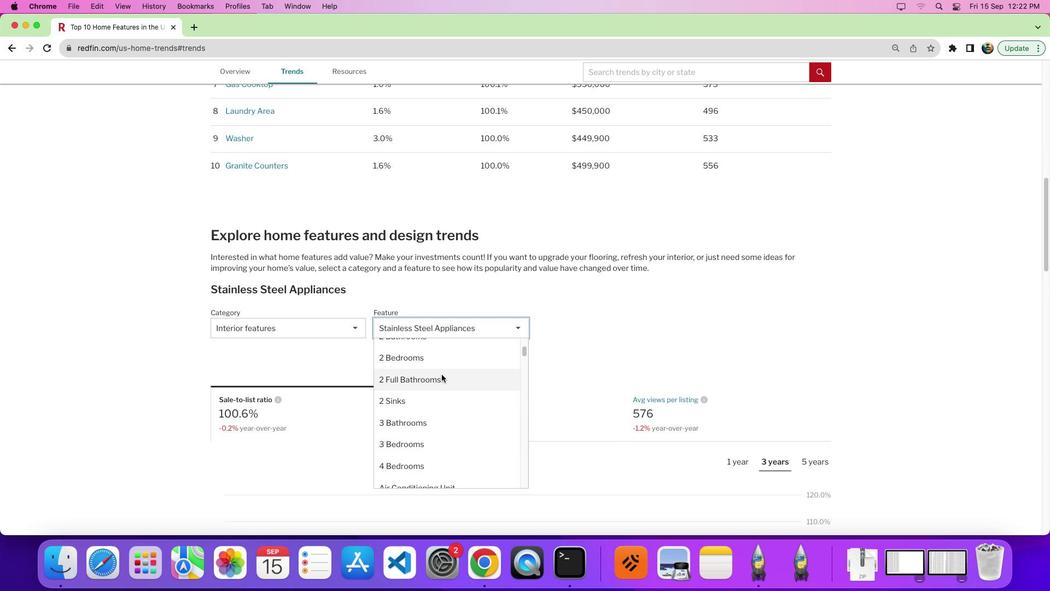 
Action: Mouse scrolled (437, 373) with delta (116, 49)
Screenshot: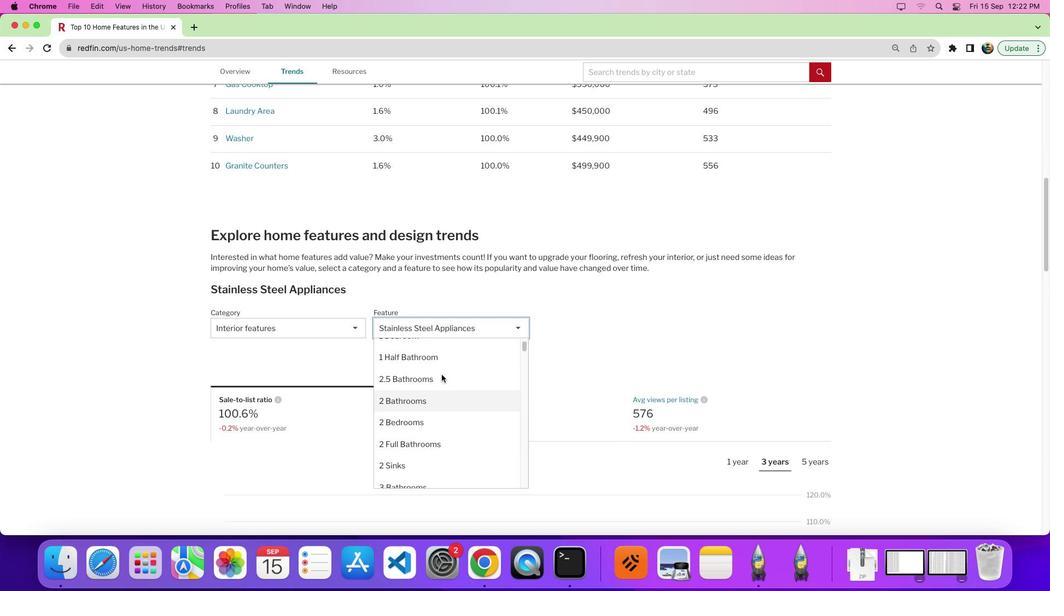 
Action: Mouse scrolled (437, 373) with delta (116, 52)
Screenshot: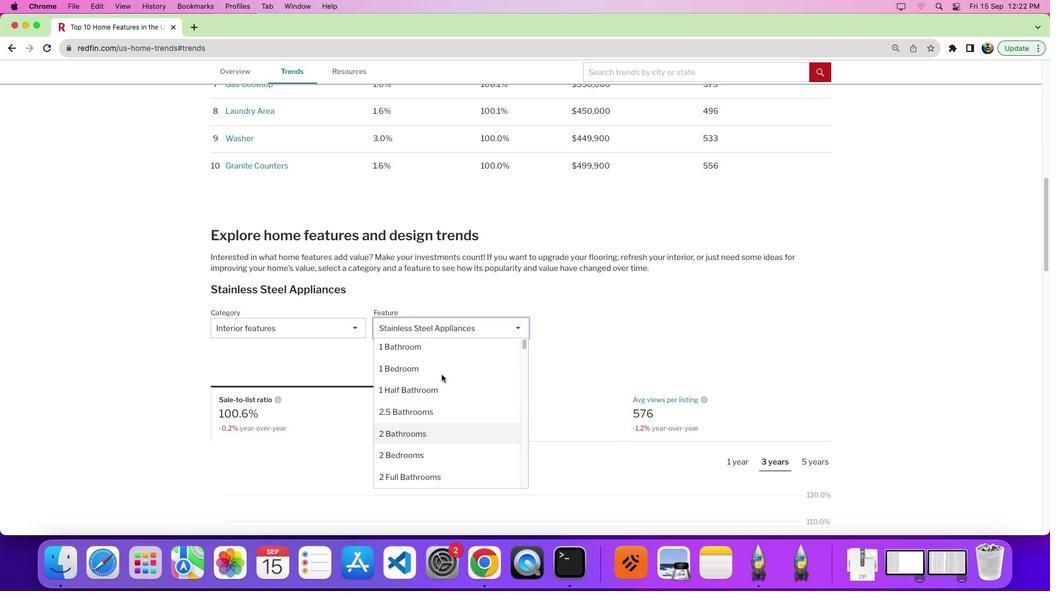 
Action: Mouse moved to (437, 373)
Screenshot: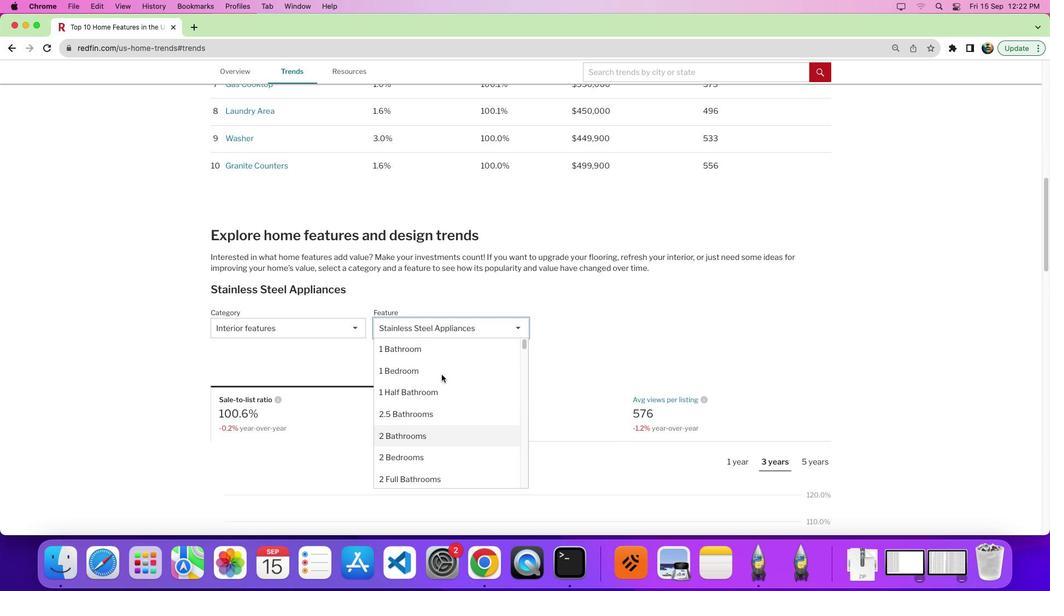 
Action: Mouse scrolled (437, 373) with delta (116, 48)
Screenshot: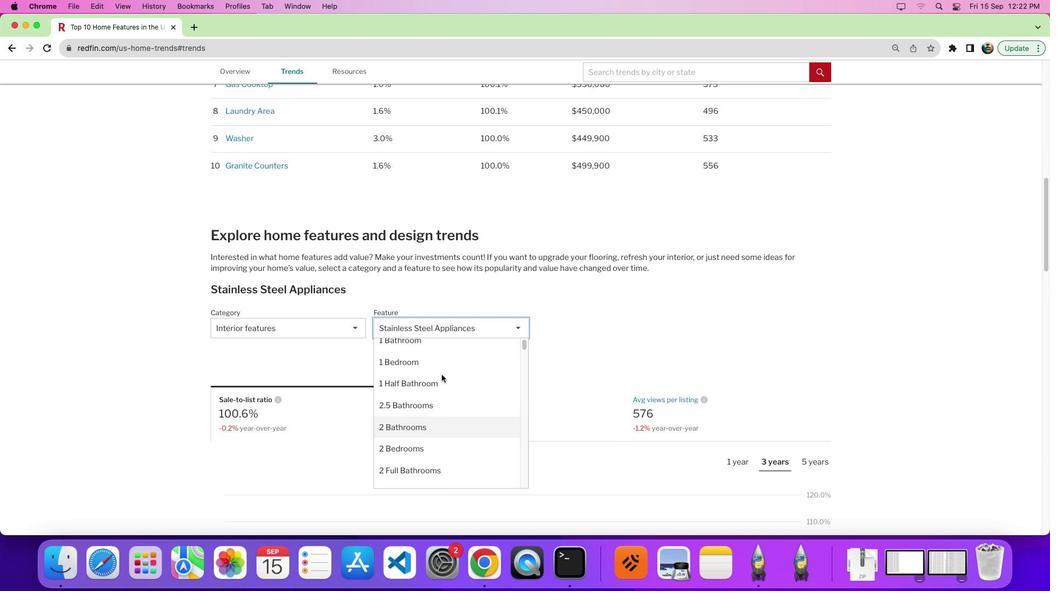 
Action: Mouse scrolled (437, 373) with delta (116, 48)
Screenshot: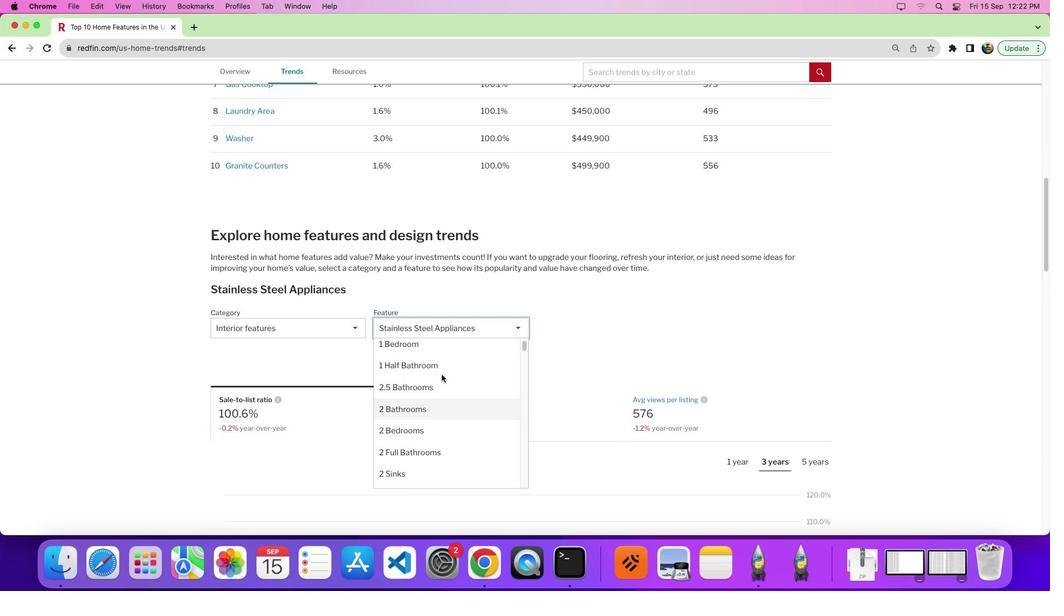 
Action: Mouse scrolled (437, 373) with delta (116, 48)
Screenshot: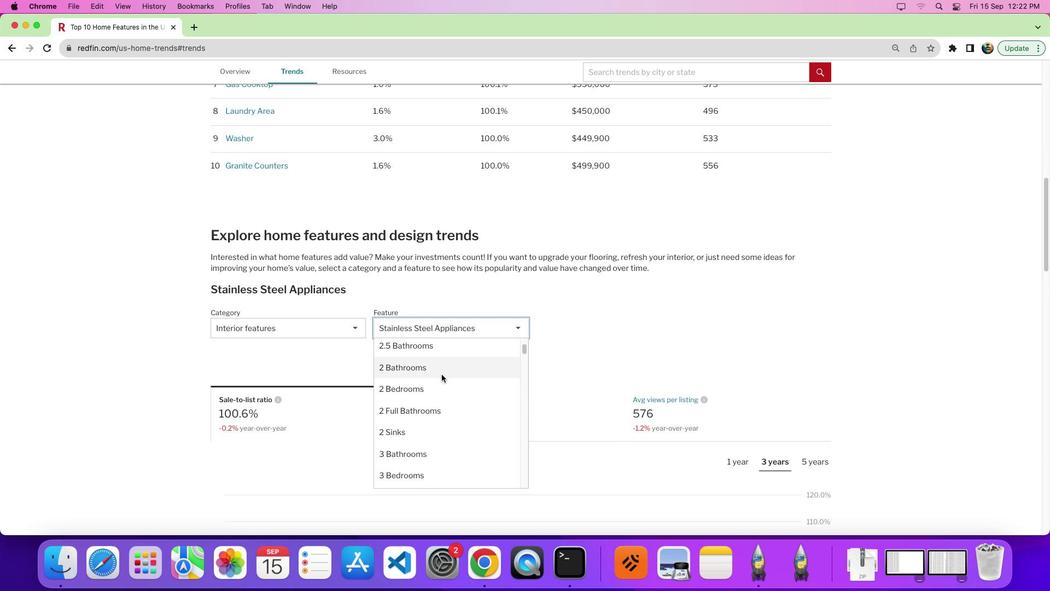 
Action: Mouse moved to (419, 437)
Screenshot: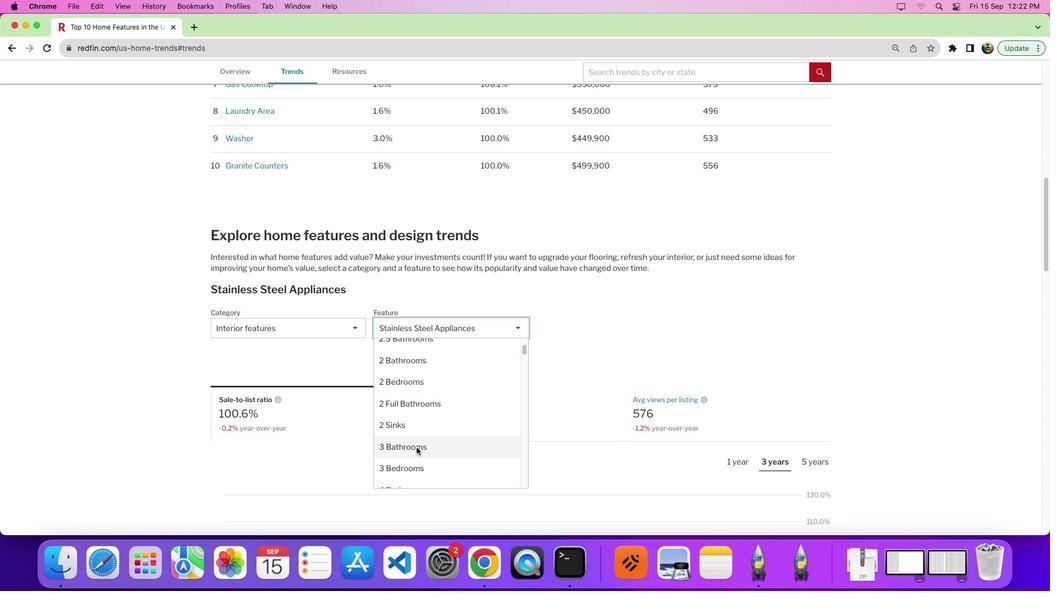 
Action: Mouse pressed left at (419, 437)
Screenshot: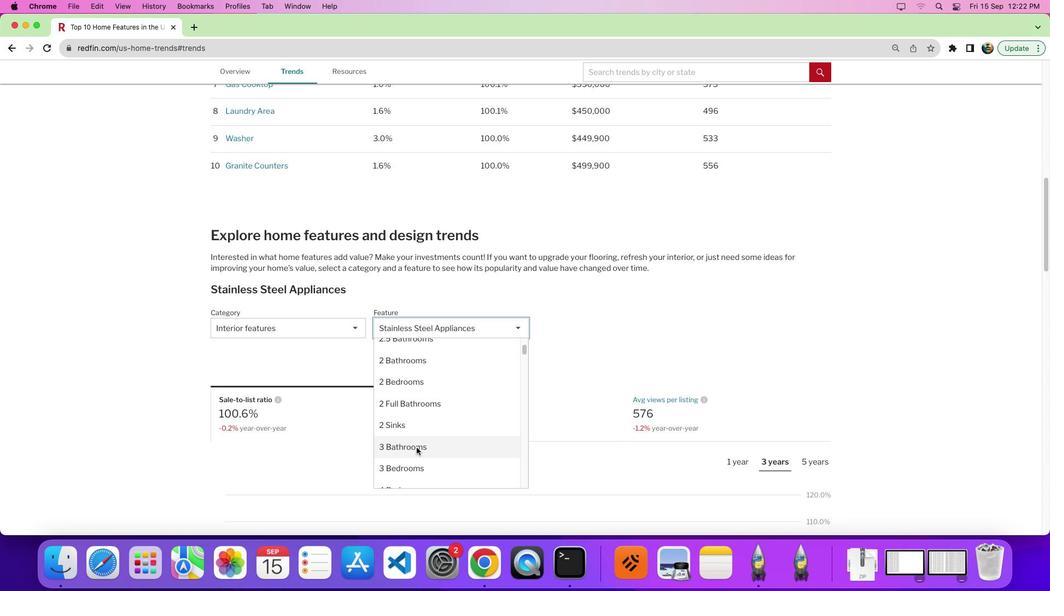 
Action: Mouse moved to (512, 355)
Screenshot: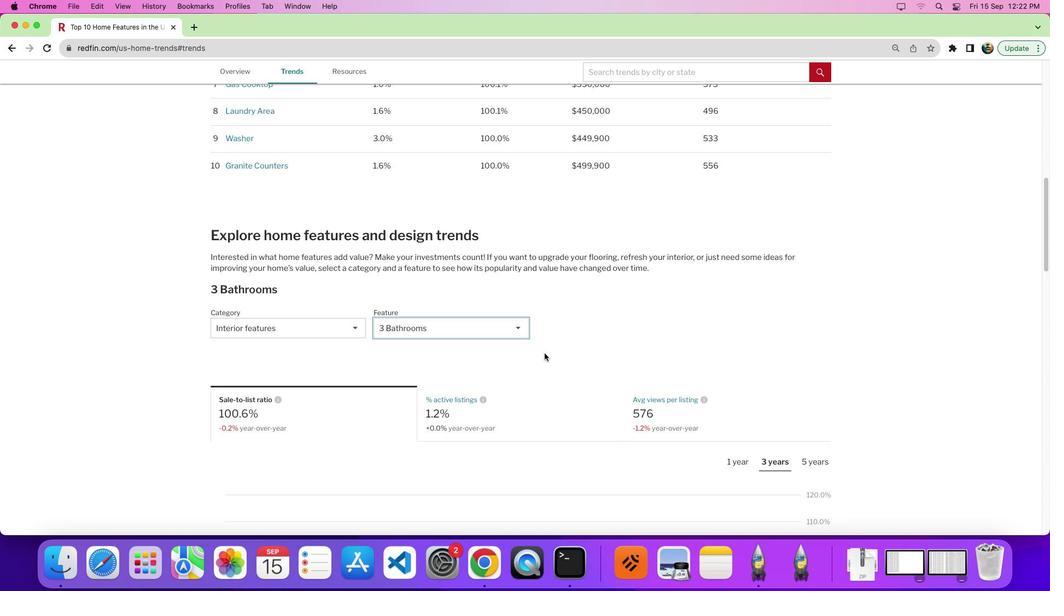 
Action: Mouse scrolled (512, 355) with delta (116, 48)
Screenshot: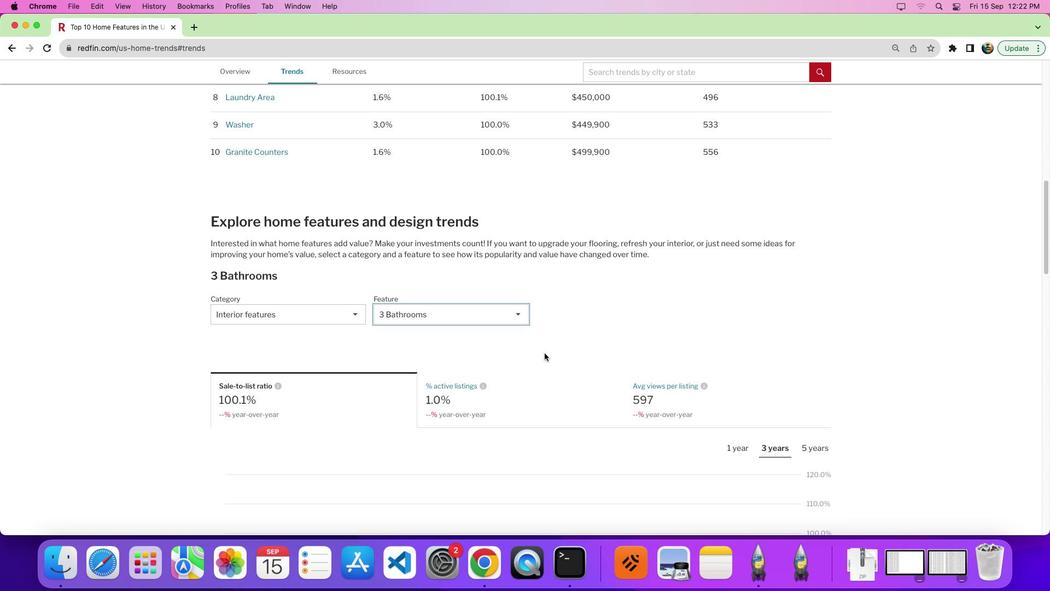
Action: Mouse scrolled (512, 355) with delta (116, 48)
Screenshot: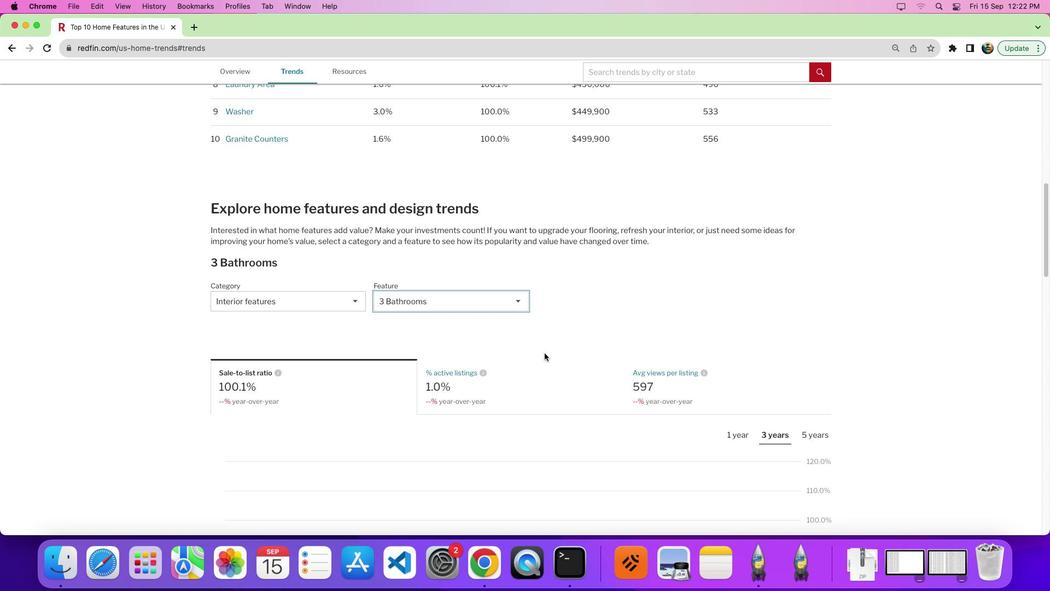 
Action: Mouse scrolled (512, 355) with delta (116, 48)
Screenshot: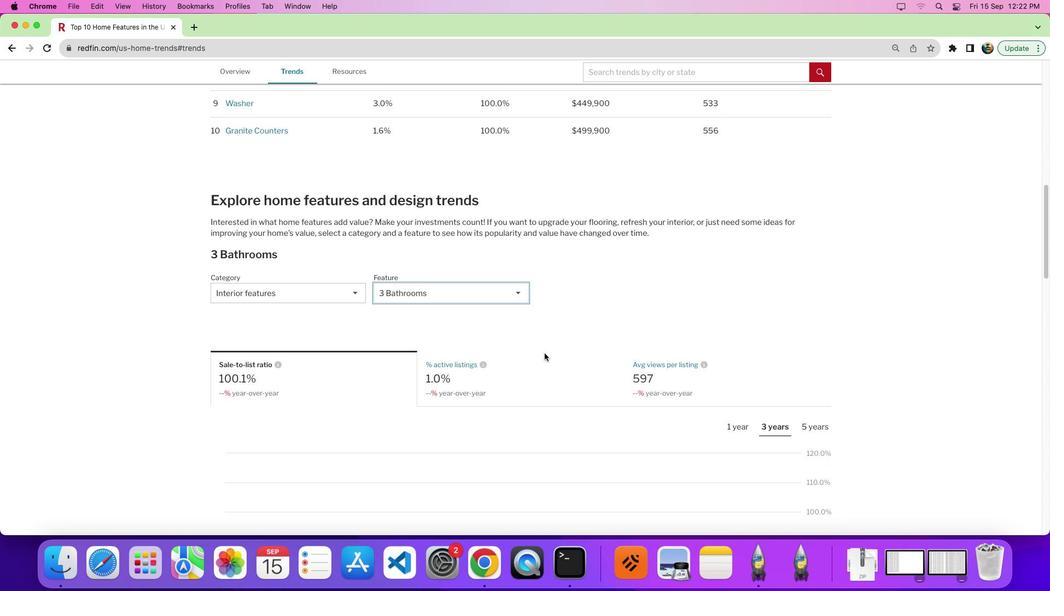 
Action: Mouse scrolled (512, 355) with delta (116, 48)
Screenshot: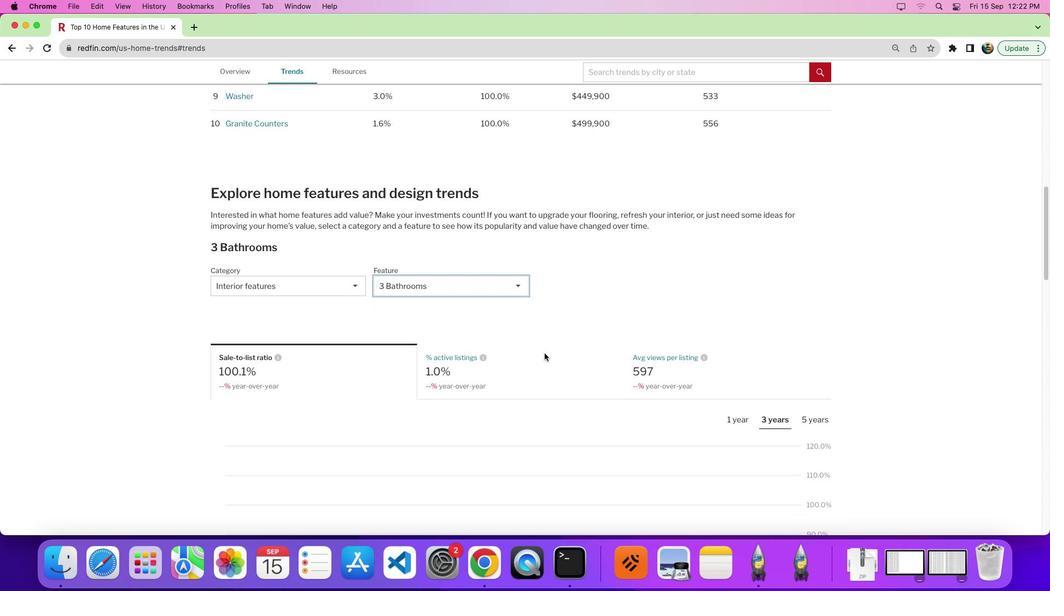 
Action: Mouse moved to (406, 374)
Screenshot: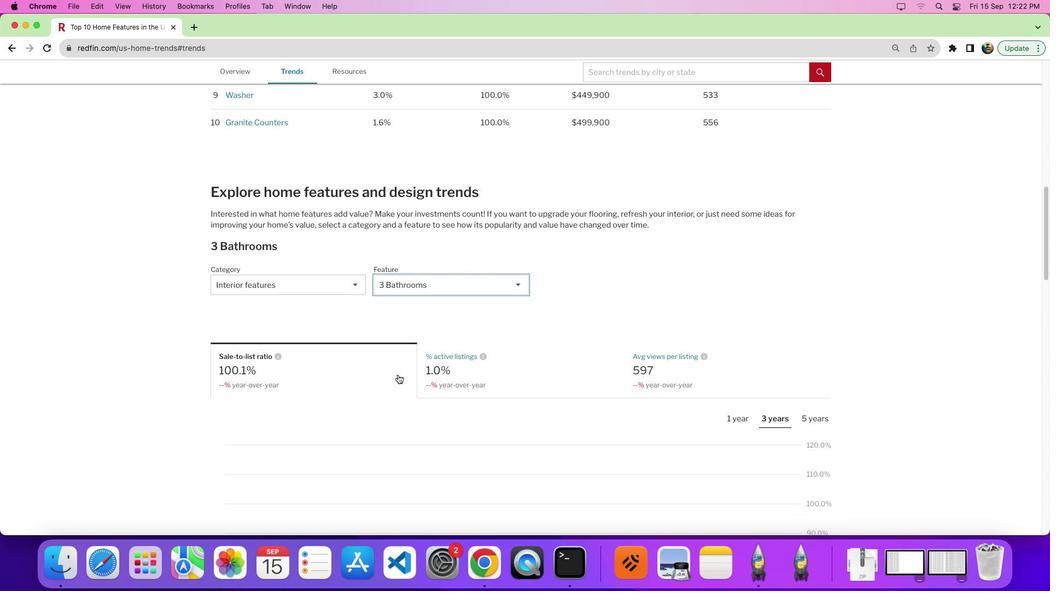 
Action: Mouse scrolled (406, 374) with delta (116, 48)
Screenshot: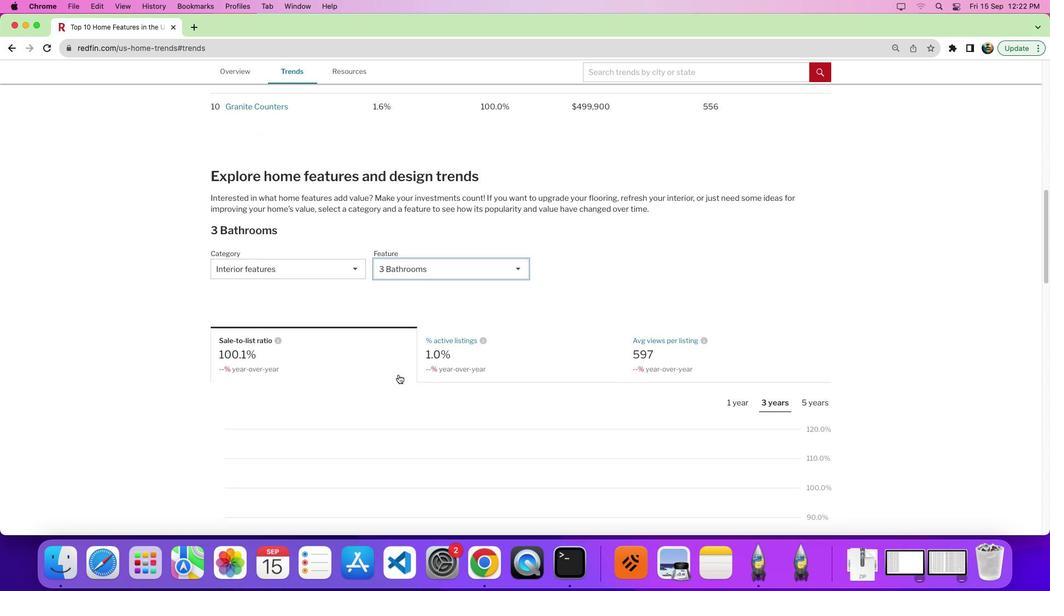 
Action: Mouse moved to (406, 374)
Screenshot: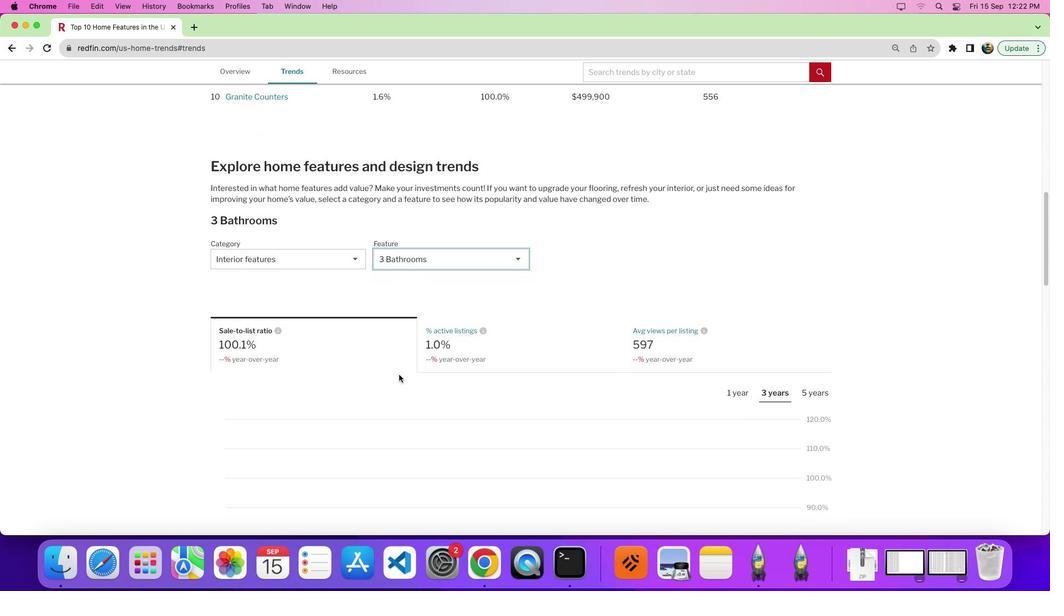 
Action: Mouse scrolled (406, 374) with delta (116, 48)
Screenshot: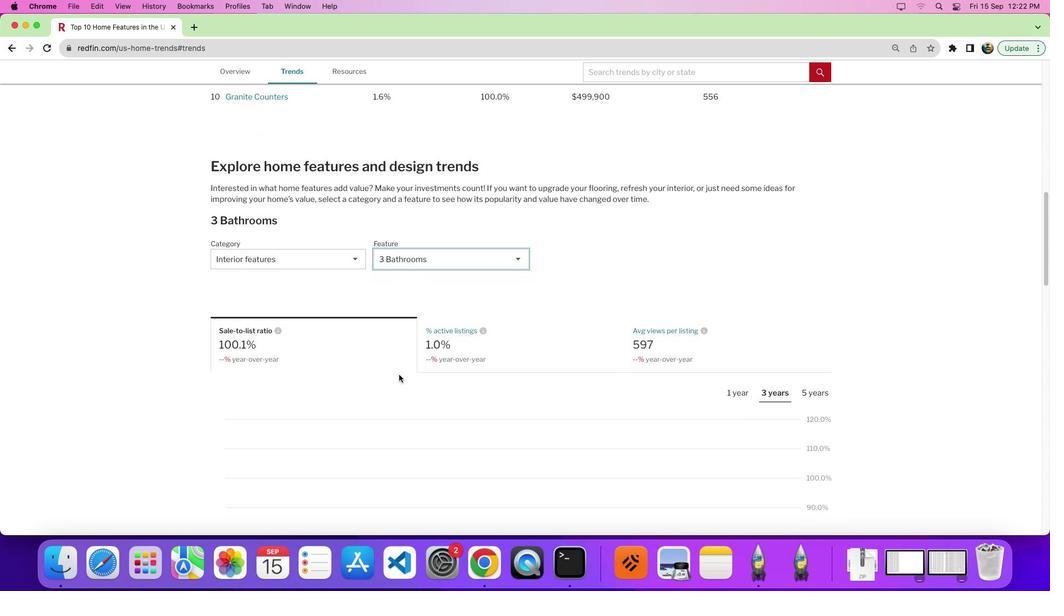 
Action: Mouse moved to (681, 381)
Screenshot: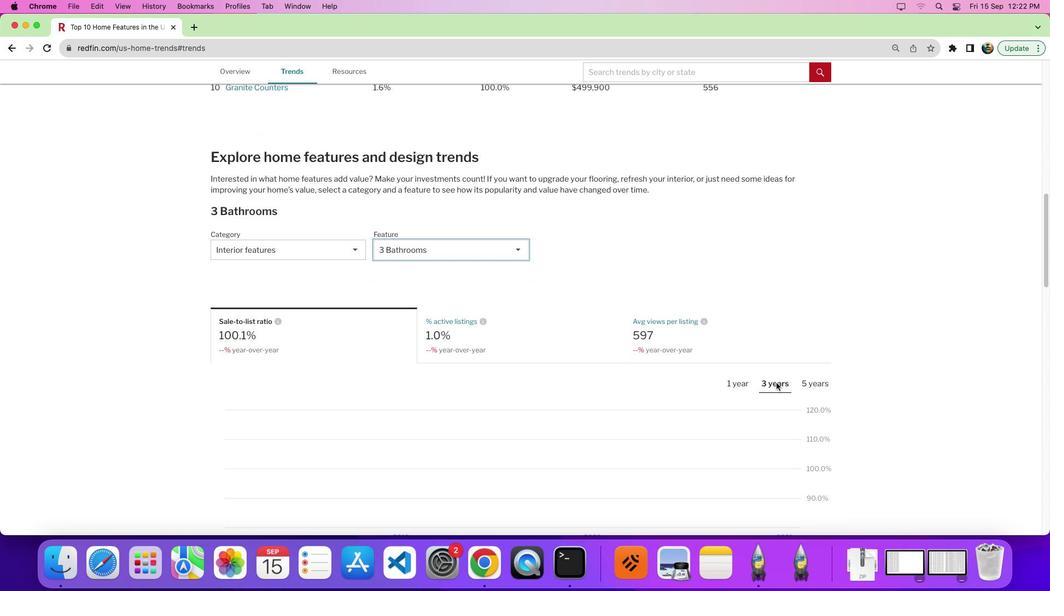
Action: Mouse scrolled (681, 381) with delta (116, 48)
Screenshot: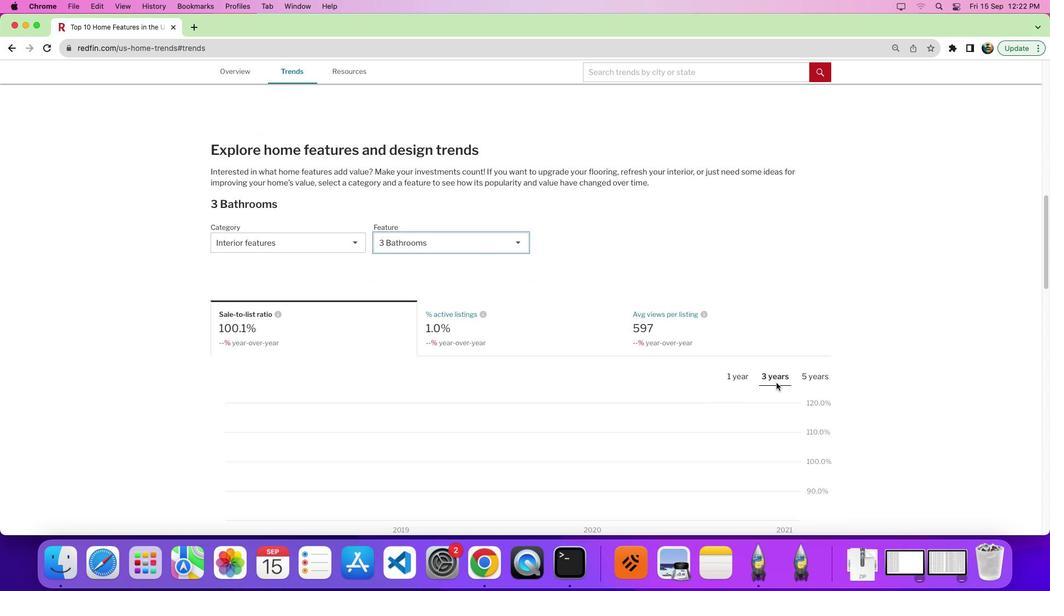 
Action: Mouse moved to (681, 381)
Screenshot: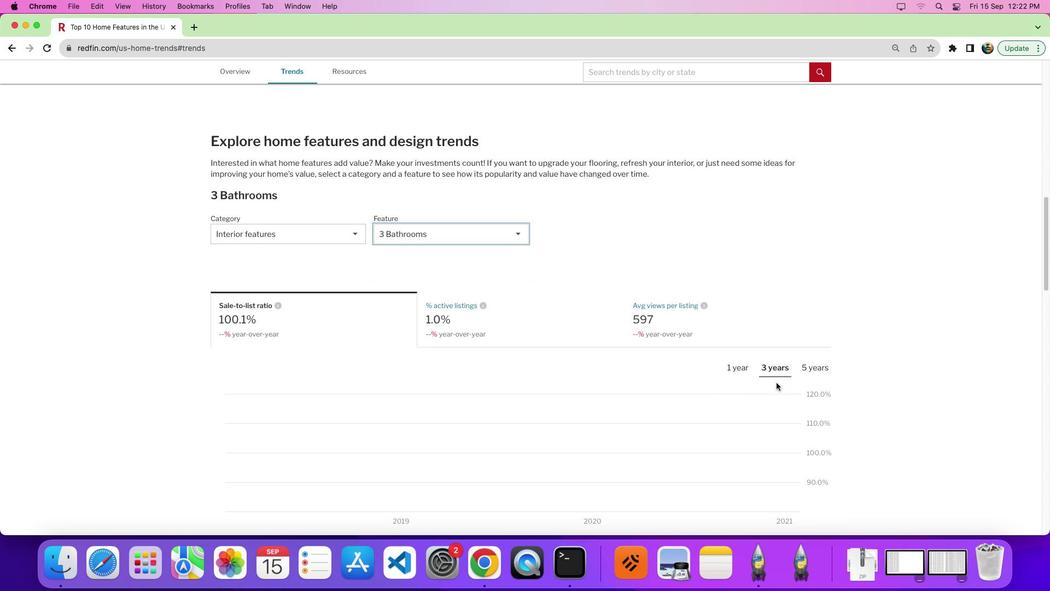 
Action: Mouse scrolled (681, 381) with delta (116, 48)
Screenshot: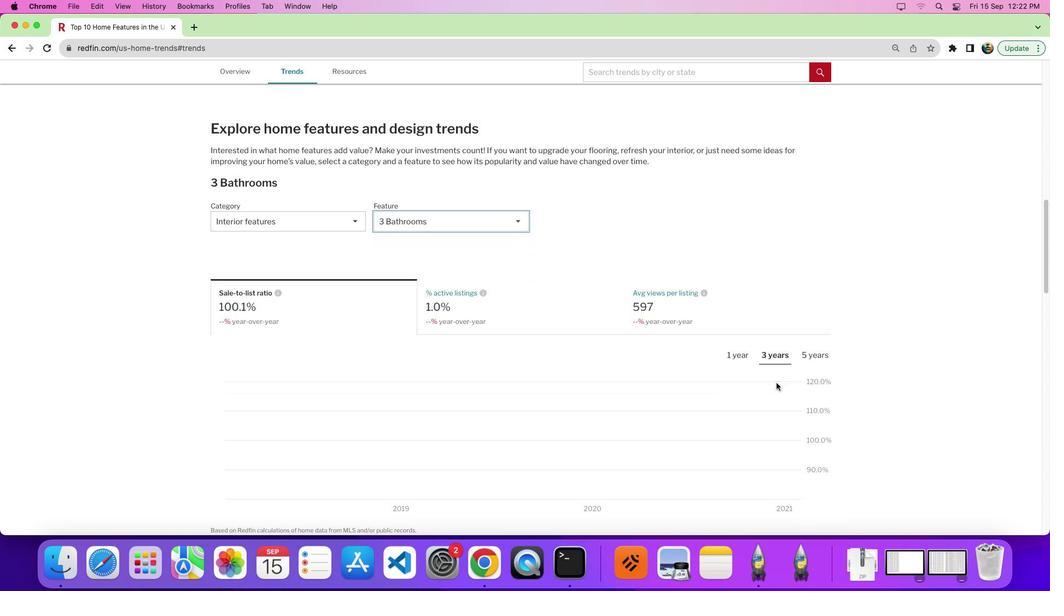 
Action: Mouse scrolled (681, 381) with delta (116, 48)
Screenshot: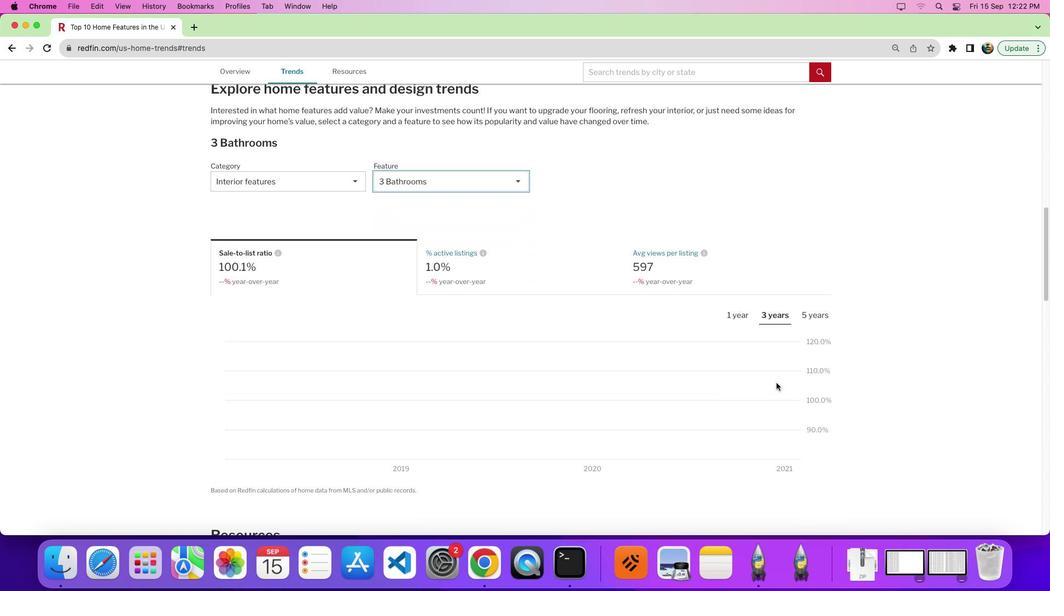 
Action: Mouse moved to (596, 378)
Screenshot: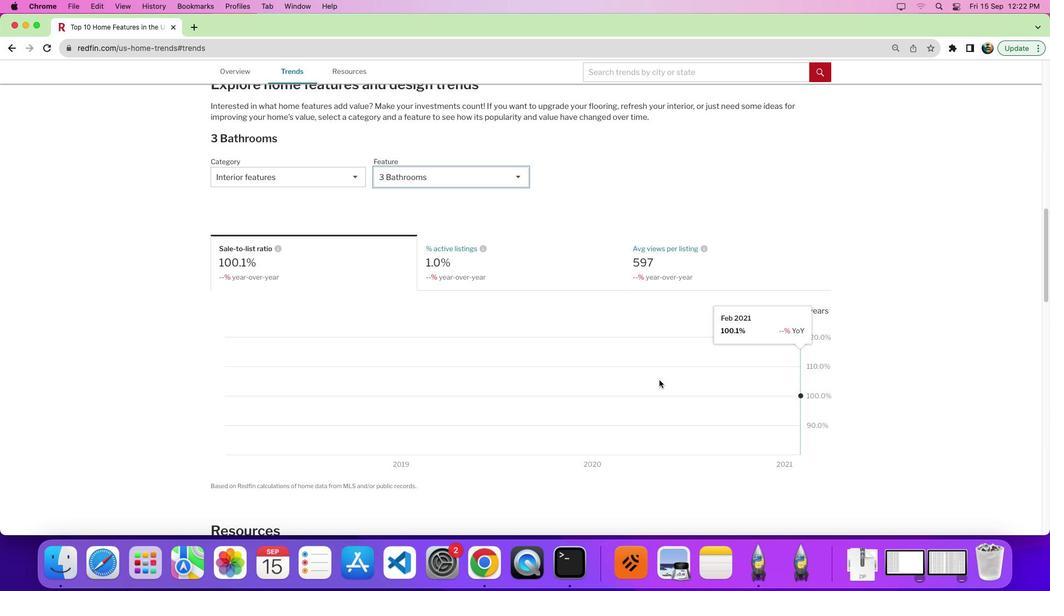 
Action: Mouse scrolled (596, 378) with delta (116, 48)
Screenshot: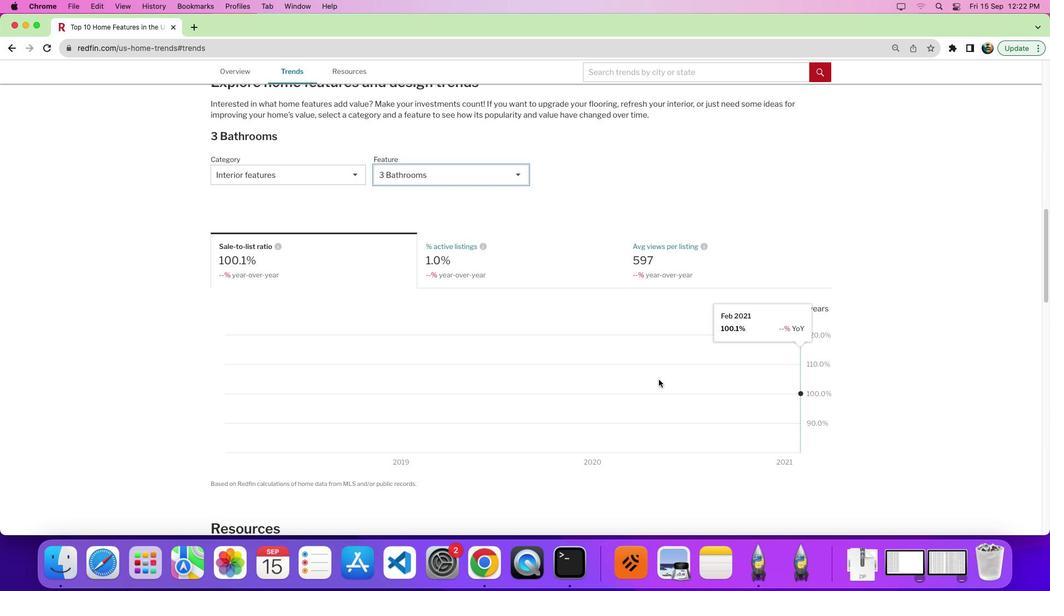 
Action: Mouse moved to (573, 314)
Screenshot: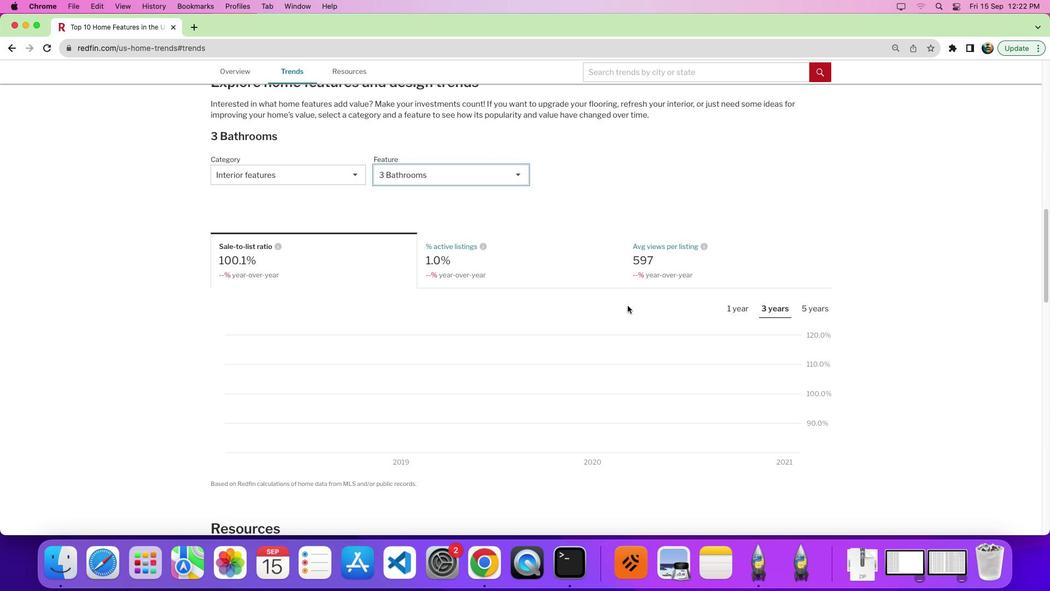 
